 Task: Search one way flight ticket for 1 adult, 6 children, 1 infant in seat and 1 infant on lap in business from Washington, D.c./arlington: Ronald Reagan Washington National Airport to Rock Springs: Southwest Wyoming Regional Airport (rock Springs Sweetwater County Airport) on 8-5-2023. Choice of flights is American. Number of bags: 1 carry on bag. Price is upto 100000. Outbound departure time preference is 8:00.
Action: Mouse moved to (282, 252)
Screenshot: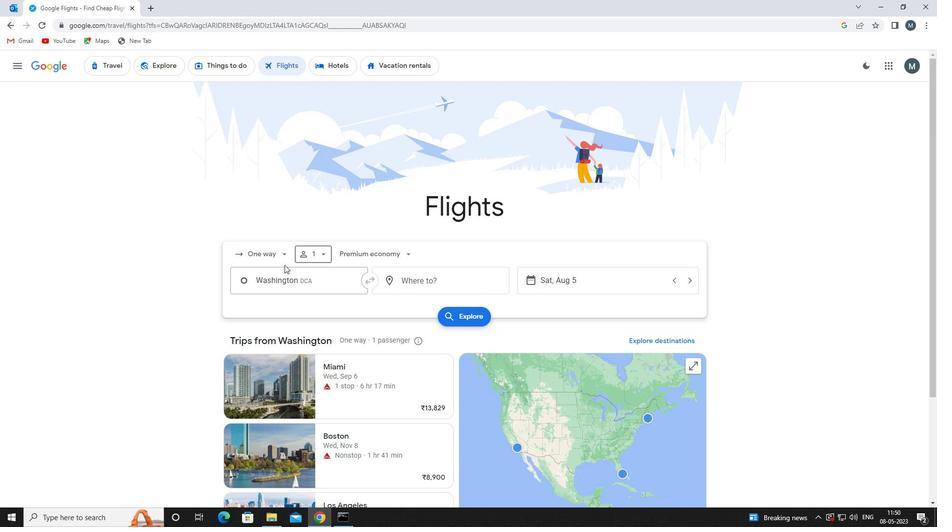 
Action: Mouse pressed left at (282, 252)
Screenshot: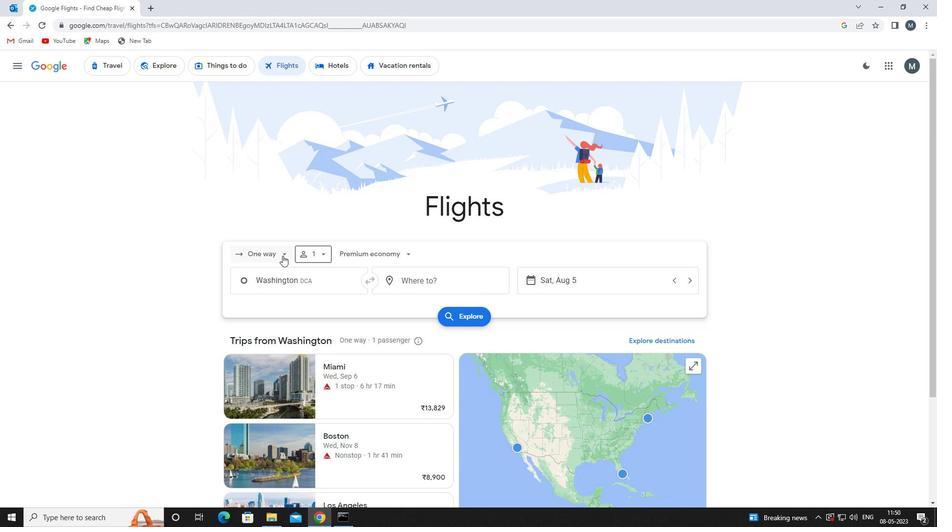 
Action: Mouse moved to (286, 304)
Screenshot: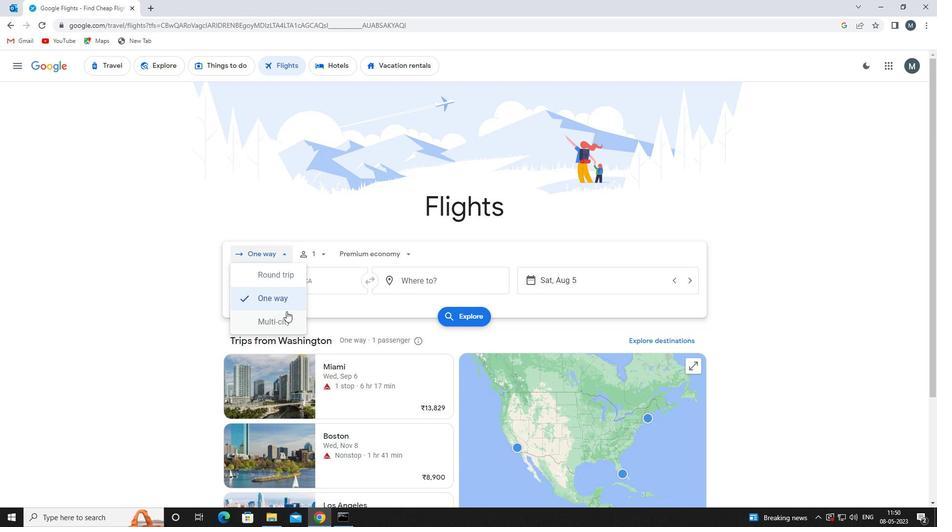 
Action: Mouse pressed left at (286, 304)
Screenshot: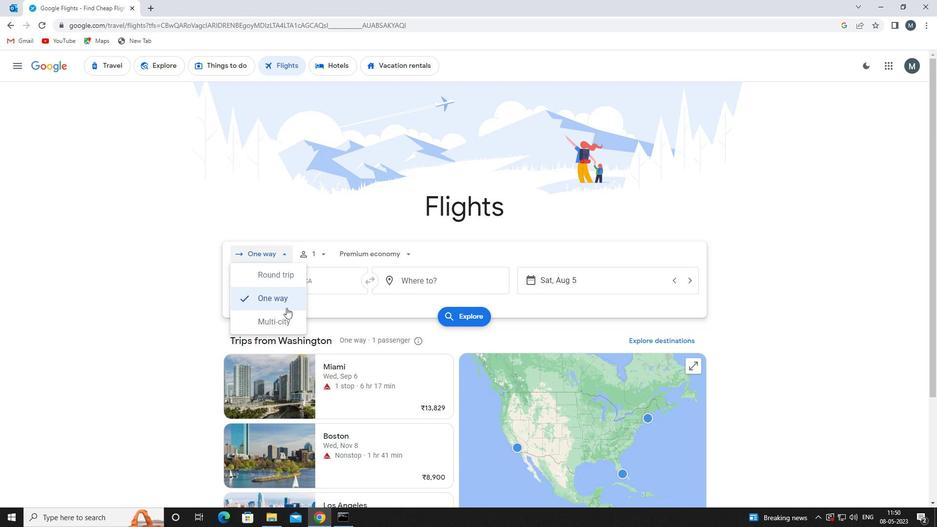
Action: Mouse moved to (322, 266)
Screenshot: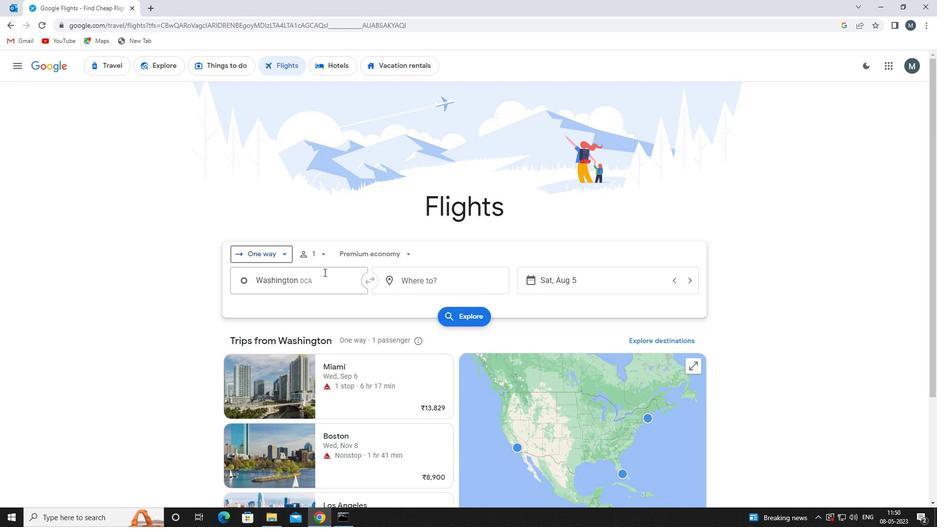 
Action: Mouse pressed left at (322, 266)
Screenshot: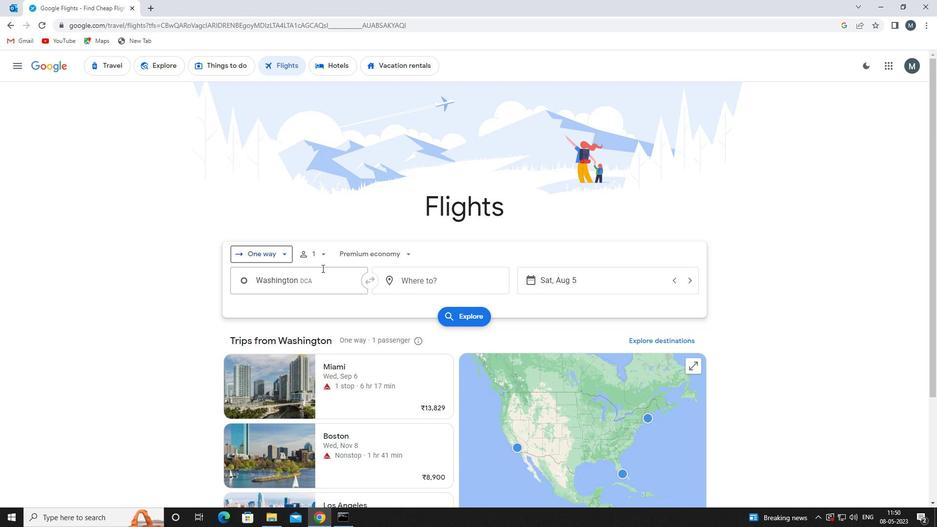 
Action: Mouse moved to (324, 255)
Screenshot: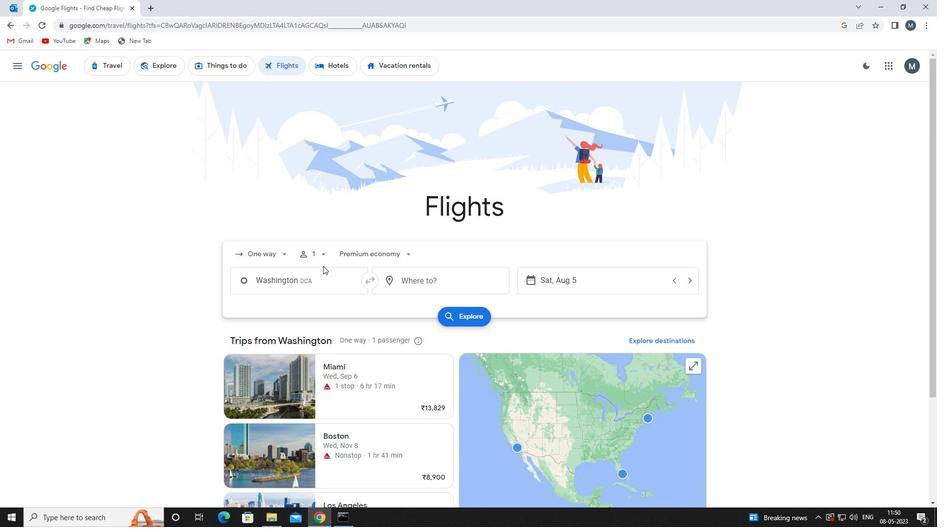
Action: Mouse pressed left at (324, 255)
Screenshot: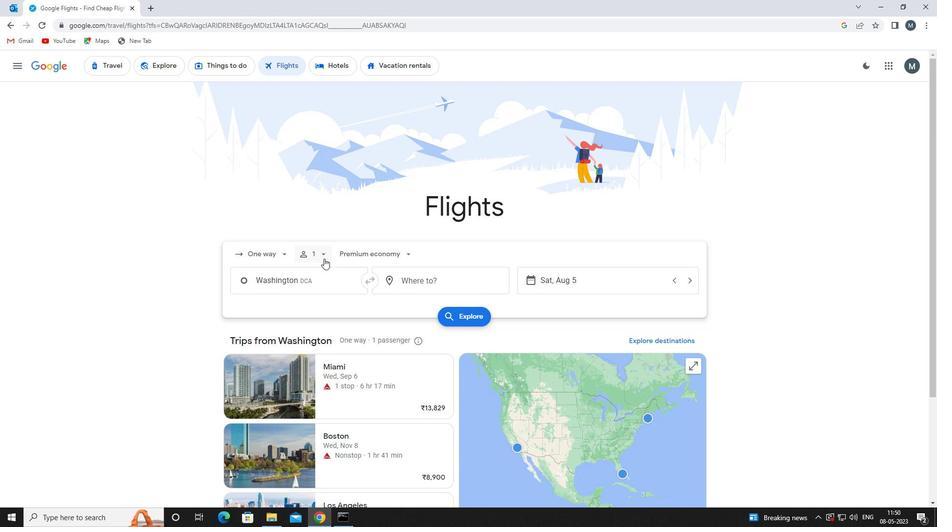 
Action: Mouse moved to (397, 307)
Screenshot: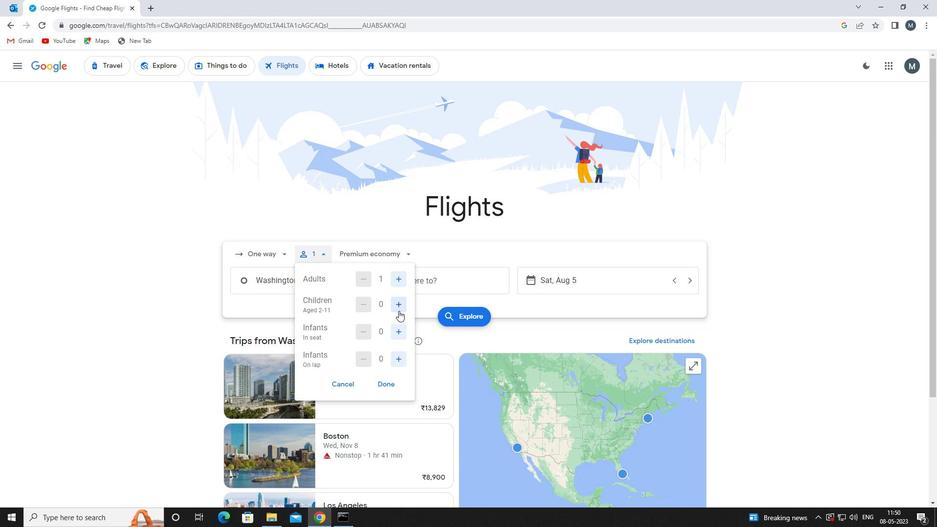 
Action: Mouse pressed left at (397, 307)
Screenshot: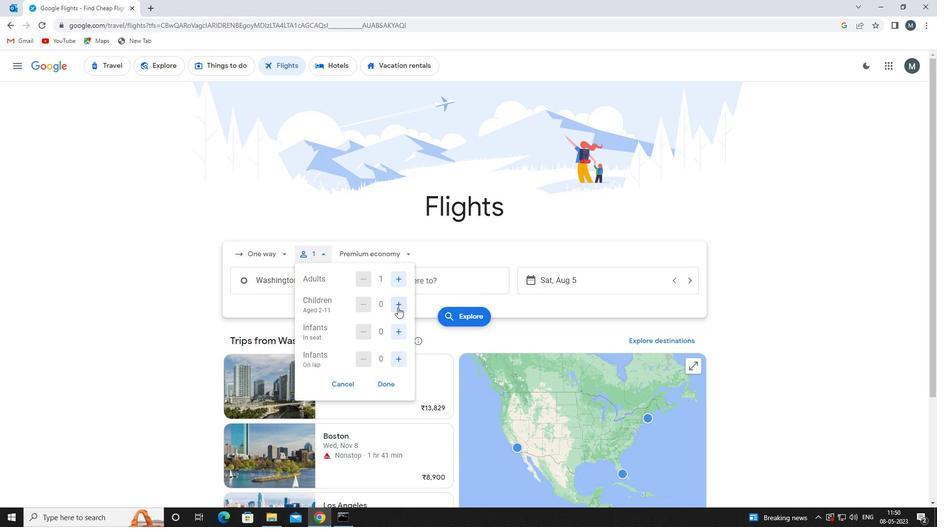 
Action: Mouse pressed left at (397, 307)
Screenshot: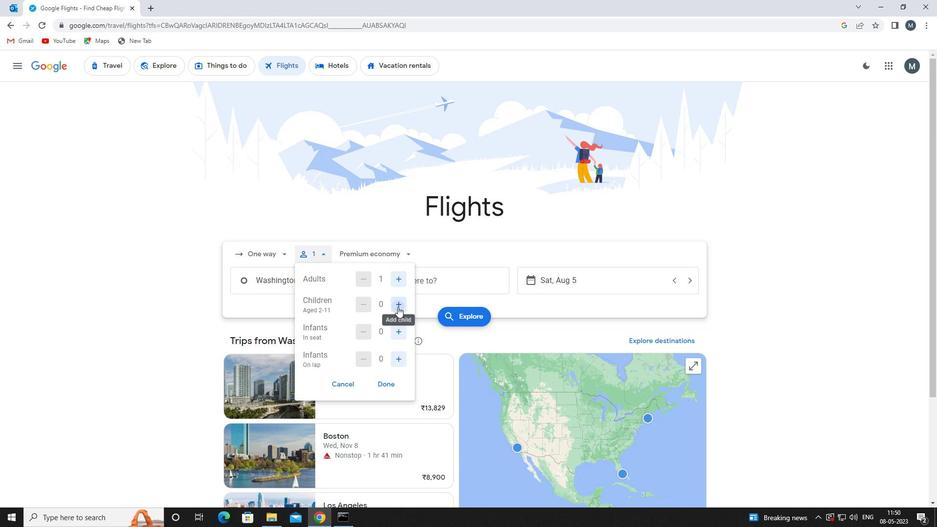 
Action: Mouse pressed left at (397, 307)
Screenshot: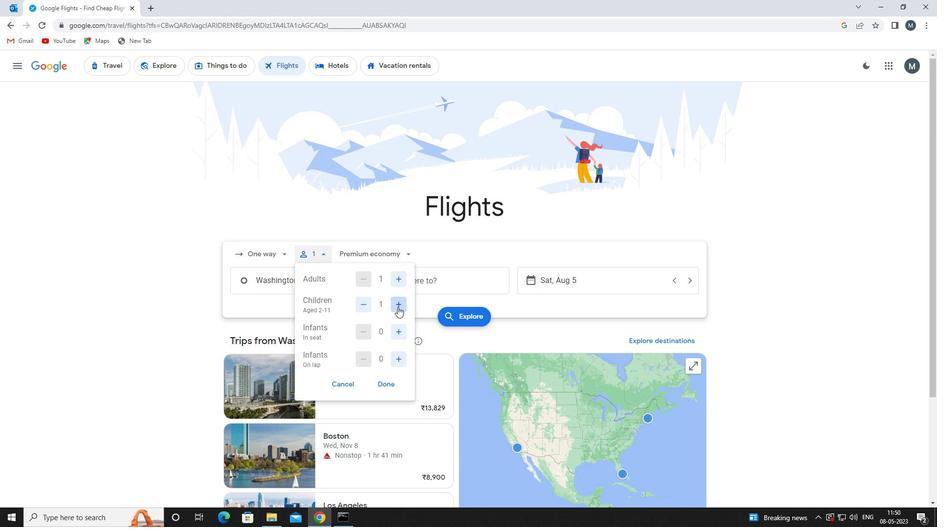 
Action: Mouse pressed left at (397, 307)
Screenshot: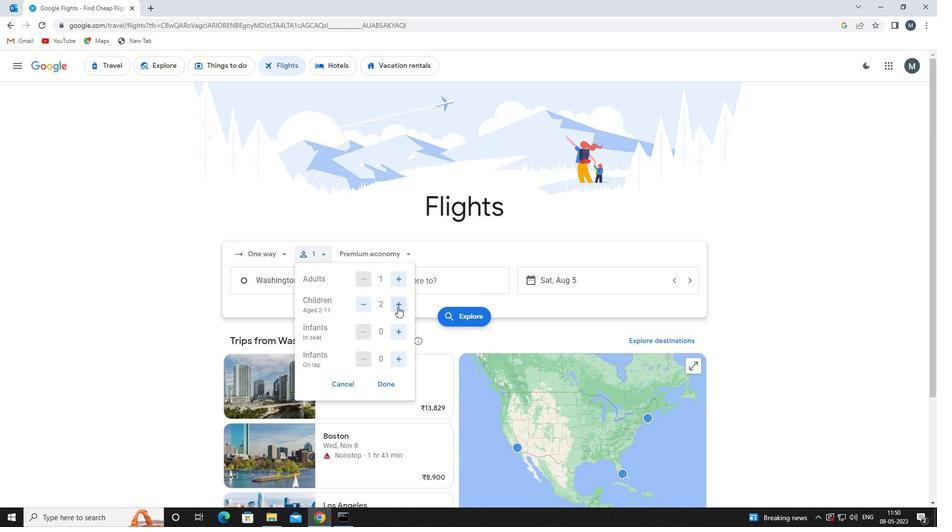 
Action: Mouse pressed left at (397, 307)
Screenshot: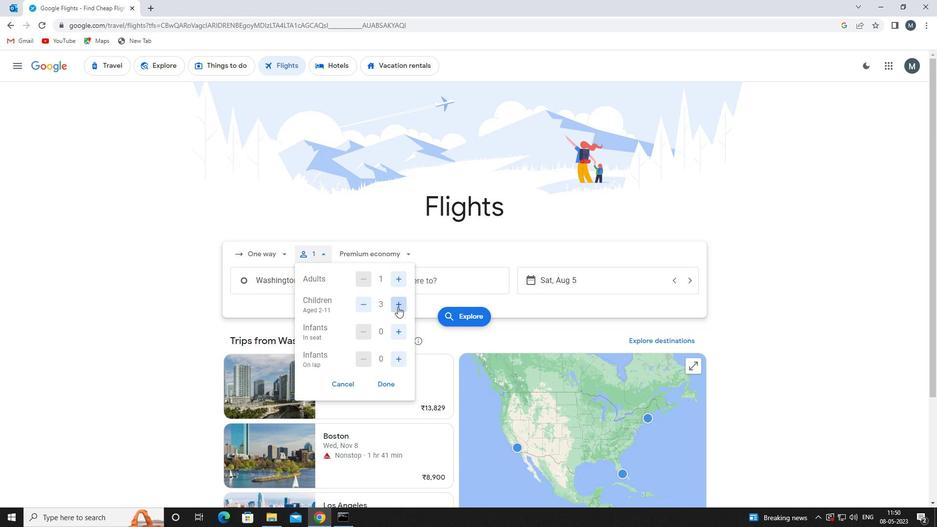 
Action: Mouse pressed left at (397, 307)
Screenshot: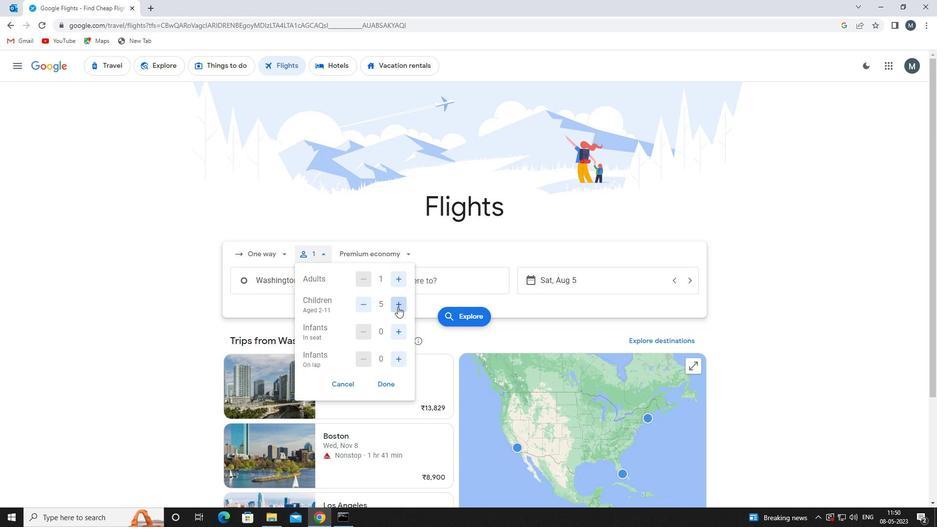 
Action: Mouse moved to (400, 334)
Screenshot: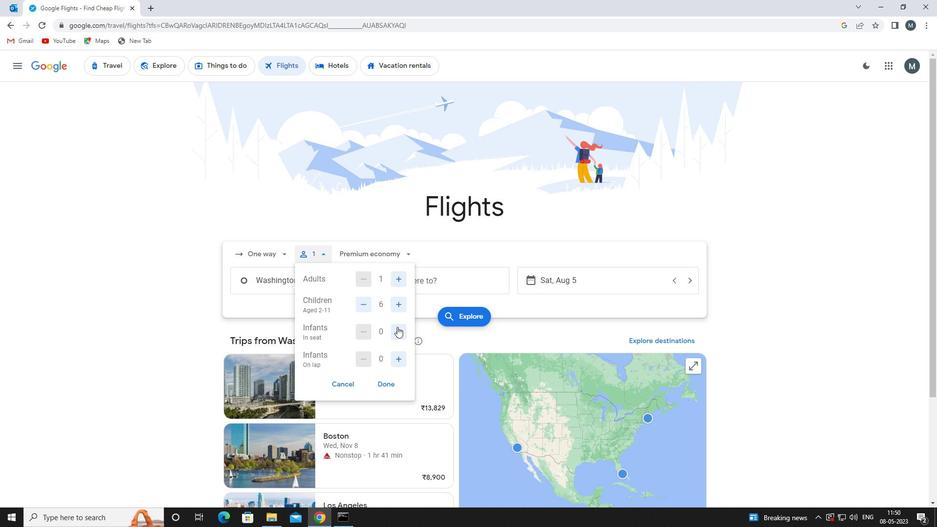 
Action: Mouse pressed left at (400, 334)
Screenshot: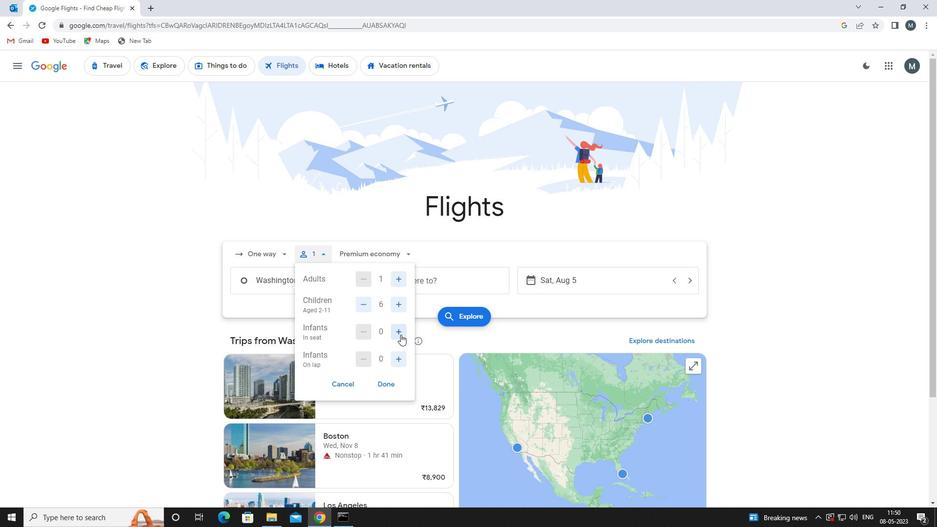 
Action: Mouse moved to (404, 360)
Screenshot: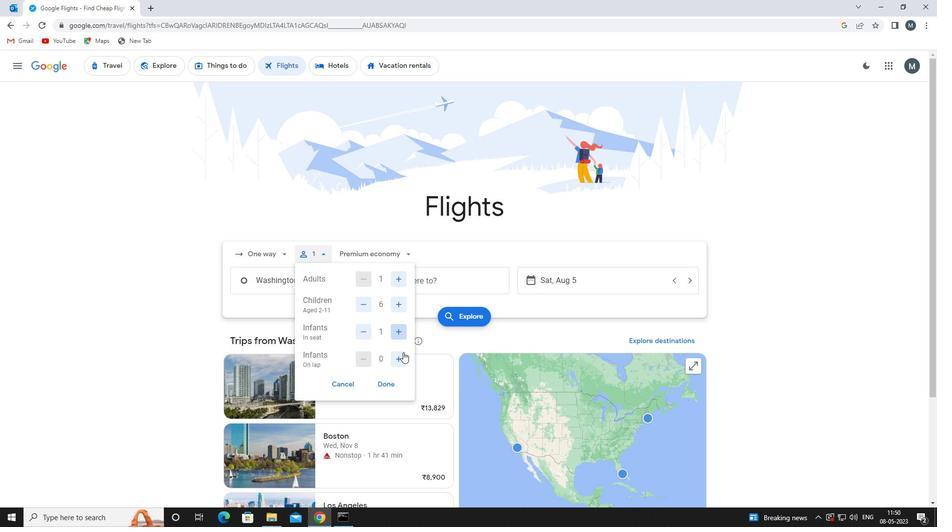 
Action: Mouse pressed left at (404, 360)
Screenshot: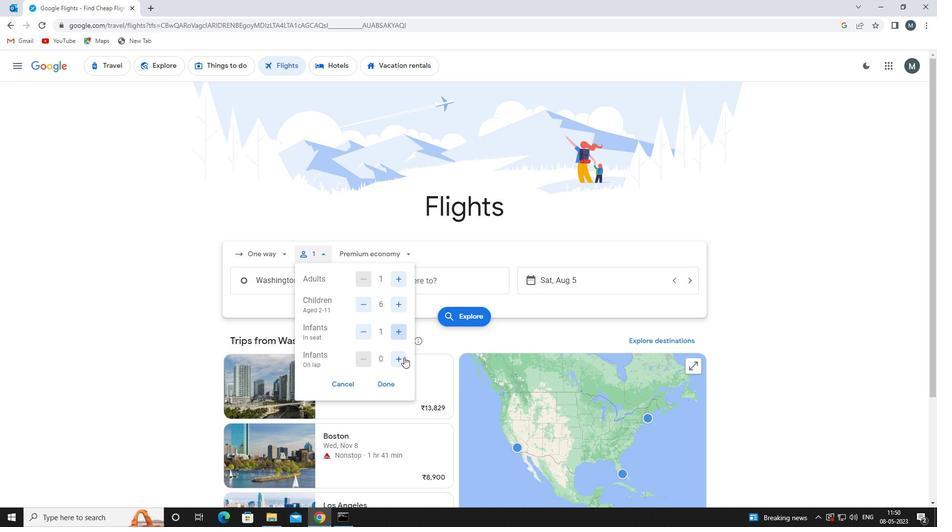 
Action: Mouse moved to (390, 382)
Screenshot: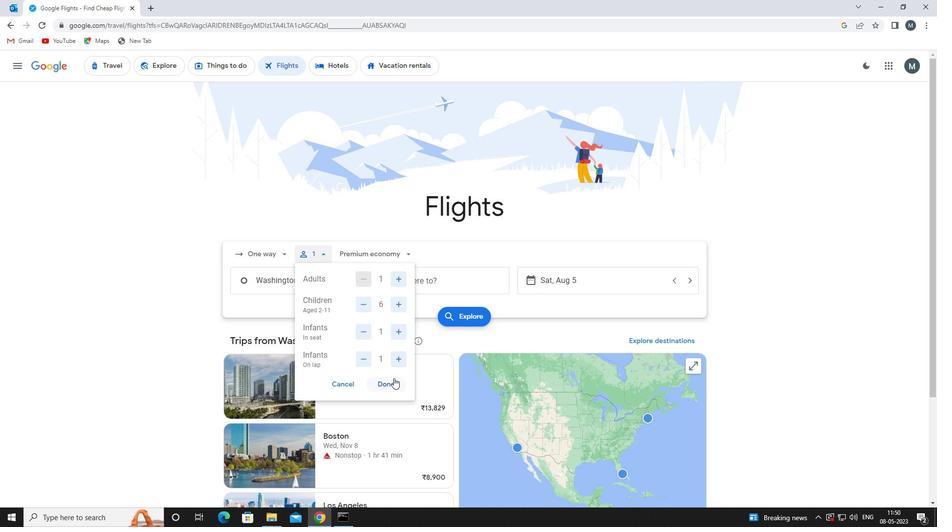 
Action: Mouse pressed left at (390, 382)
Screenshot: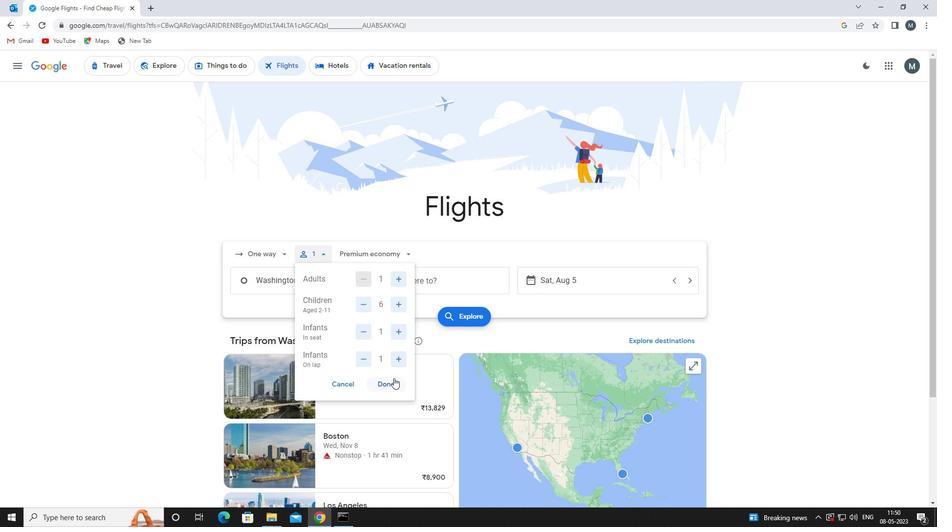 
Action: Mouse moved to (390, 253)
Screenshot: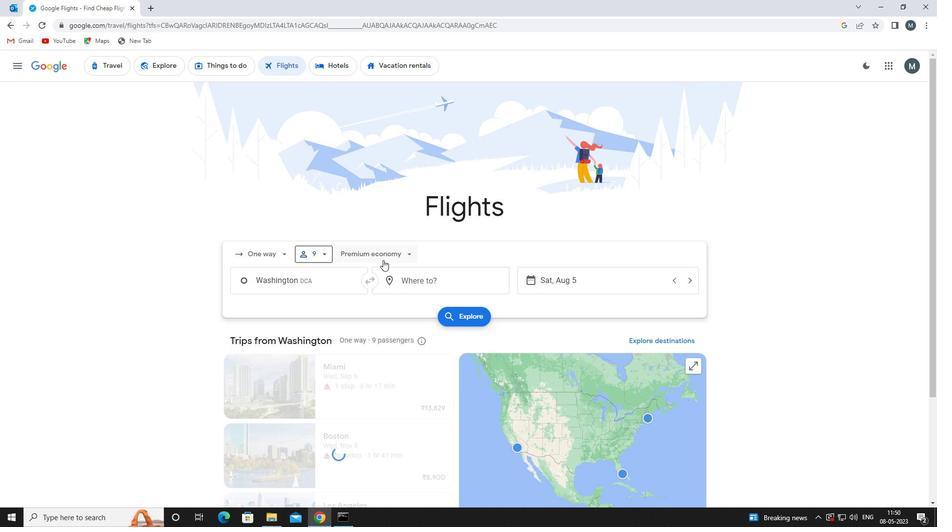 
Action: Mouse pressed left at (390, 253)
Screenshot: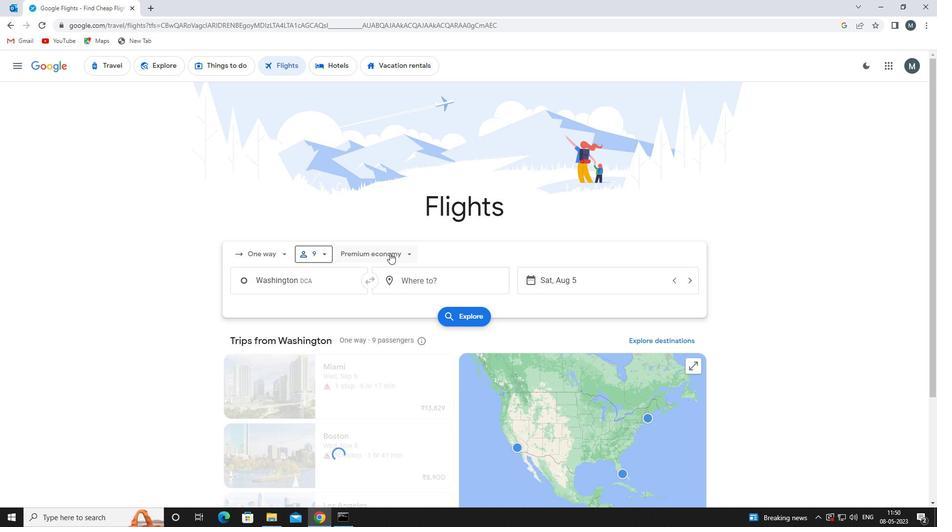 
Action: Mouse moved to (389, 320)
Screenshot: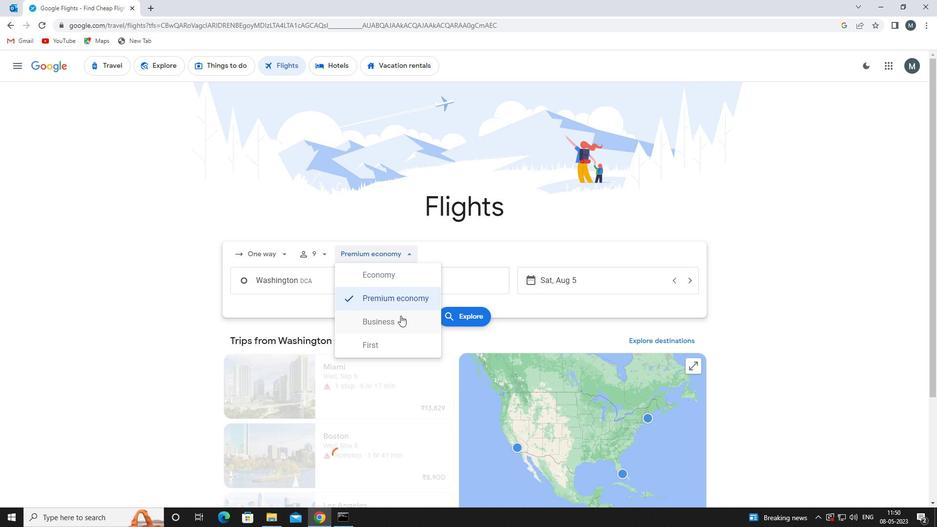 
Action: Mouse pressed left at (389, 320)
Screenshot: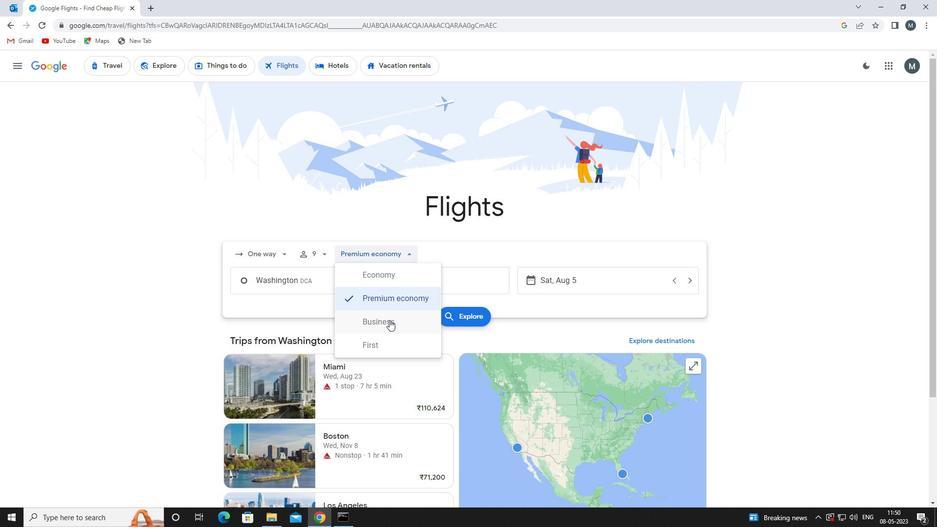 
Action: Mouse moved to (290, 275)
Screenshot: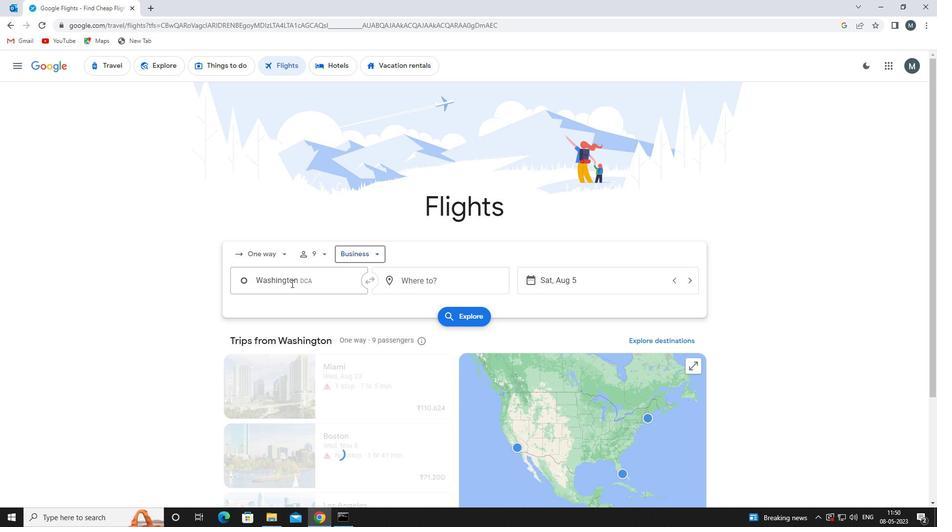 
Action: Mouse pressed left at (290, 275)
Screenshot: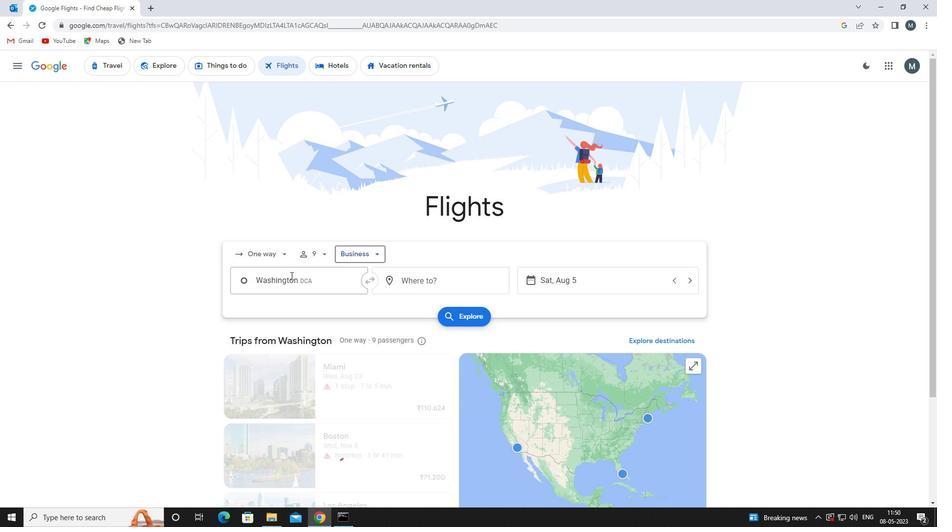 
Action: Mouse moved to (303, 335)
Screenshot: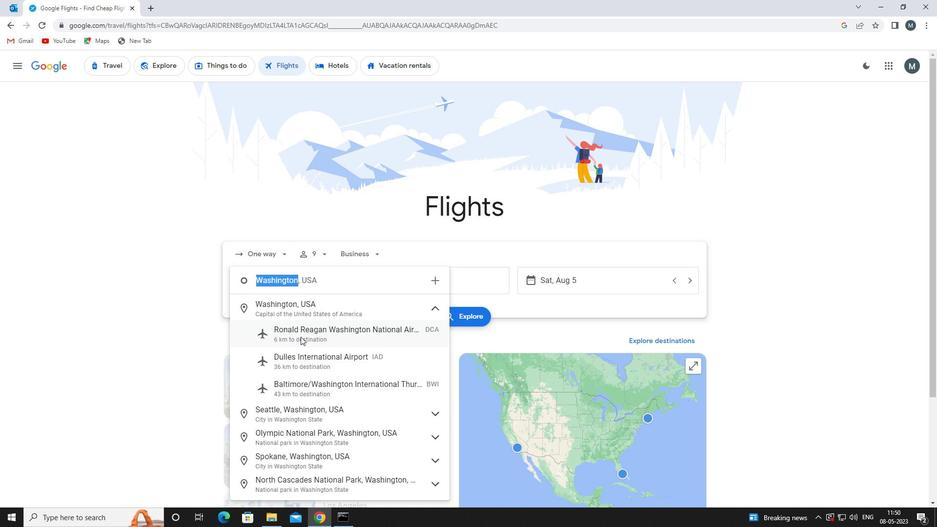 
Action: Mouse pressed left at (303, 335)
Screenshot: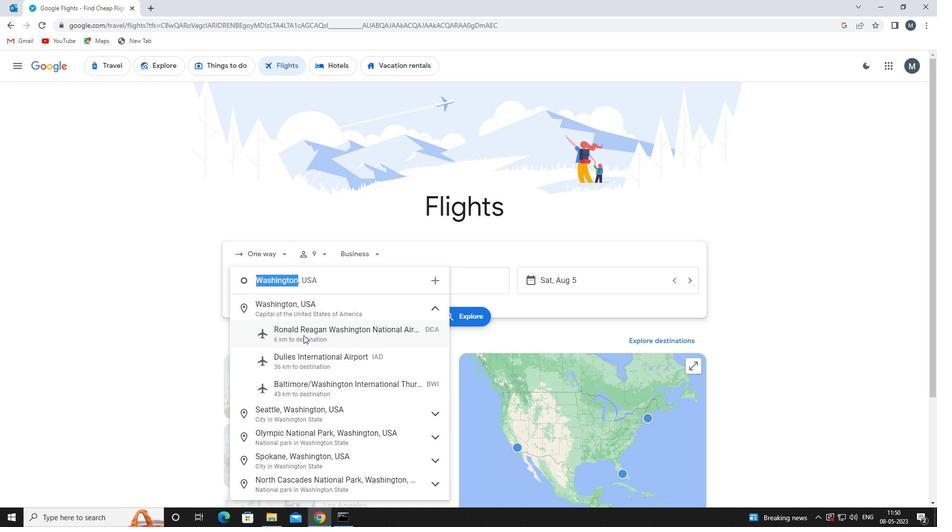 
Action: Mouse moved to (418, 282)
Screenshot: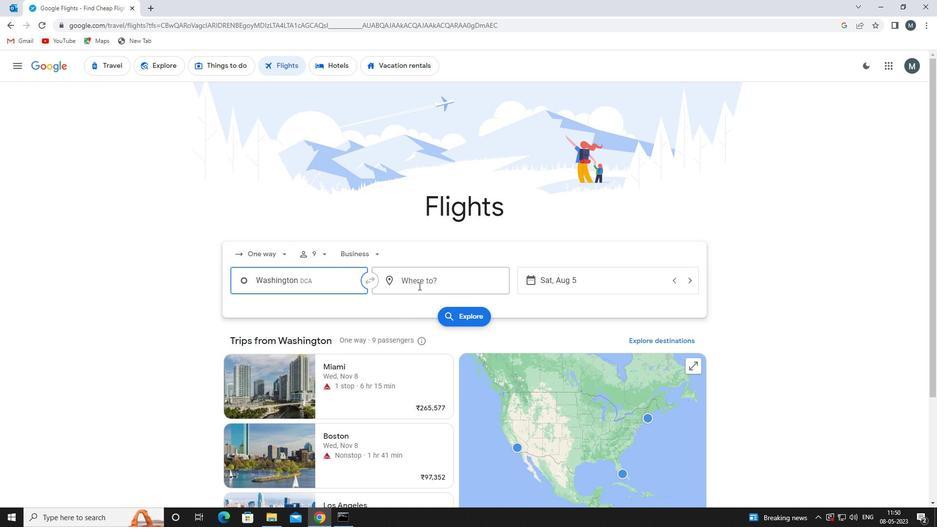 
Action: Mouse pressed left at (418, 282)
Screenshot: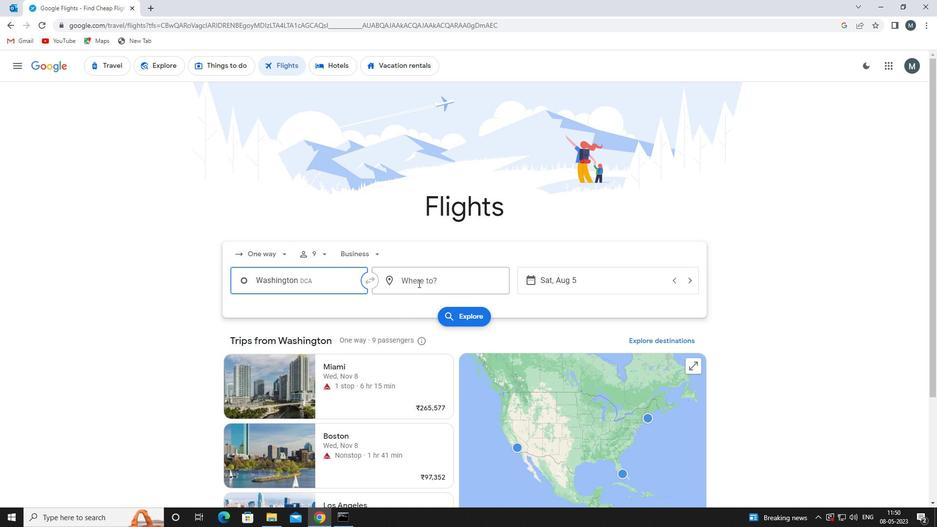 
Action: Key pressed rks
Screenshot: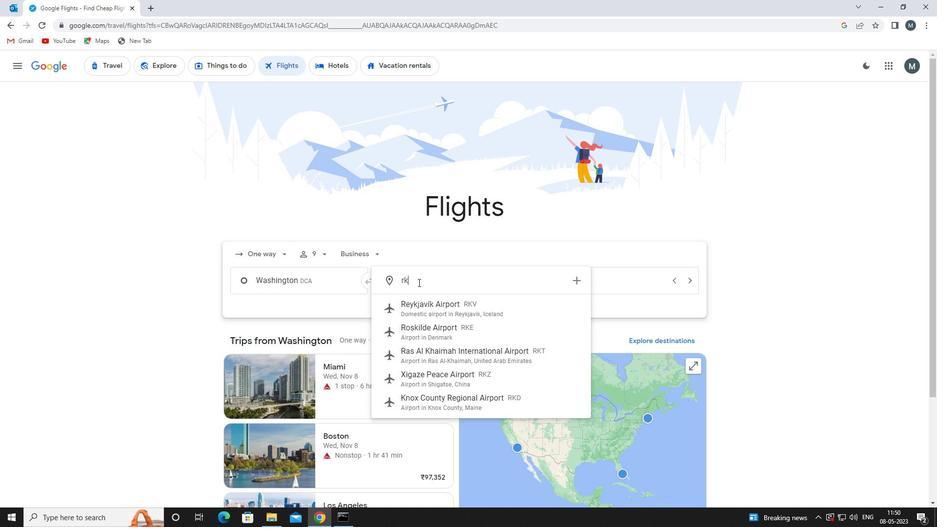 
Action: Mouse moved to (437, 307)
Screenshot: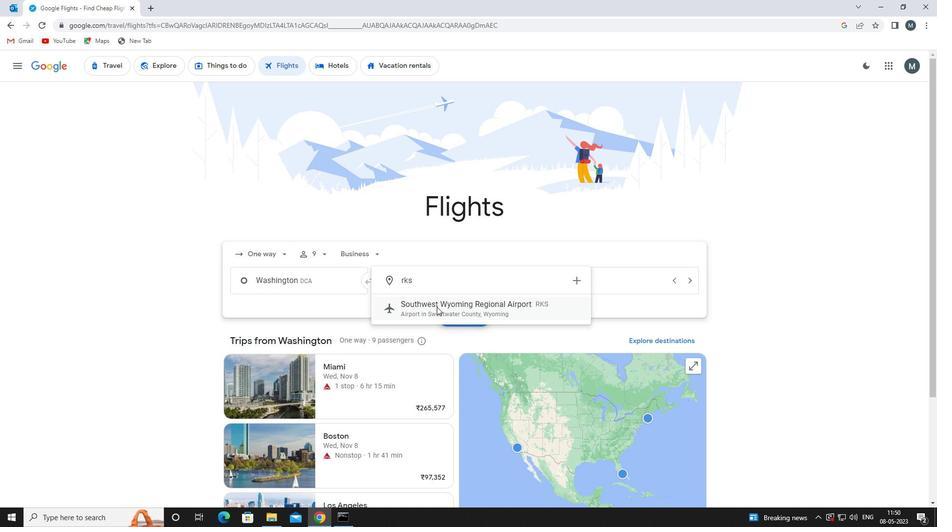 
Action: Mouse pressed left at (437, 307)
Screenshot: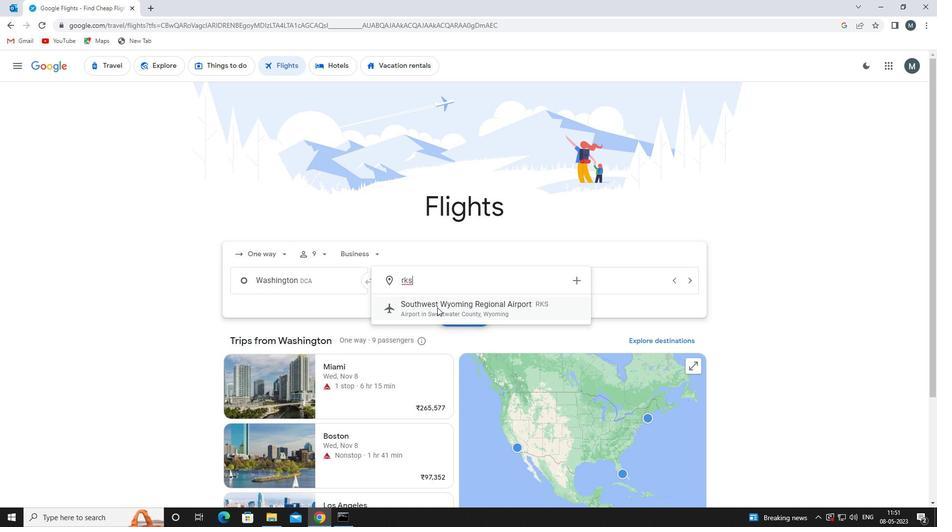 
Action: Mouse moved to (549, 276)
Screenshot: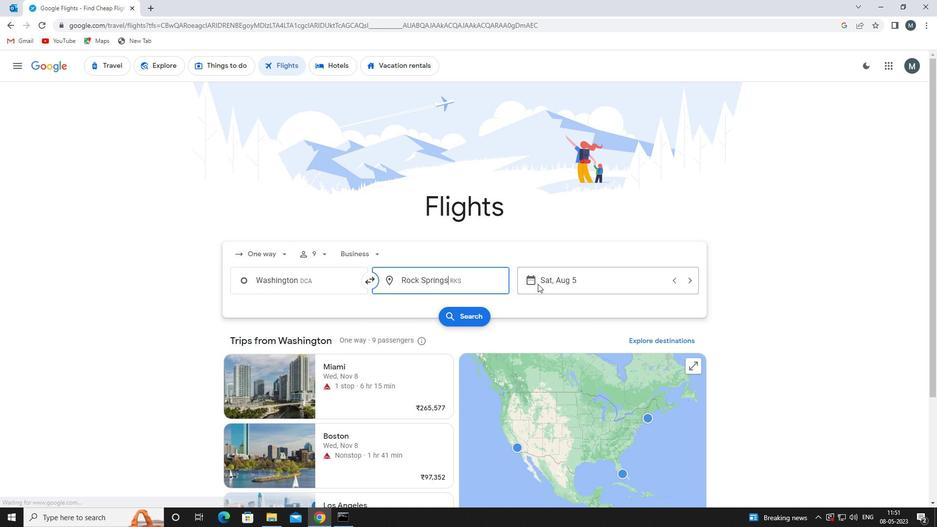 
Action: Mouse pressed left at (549, 276)
Screenshot: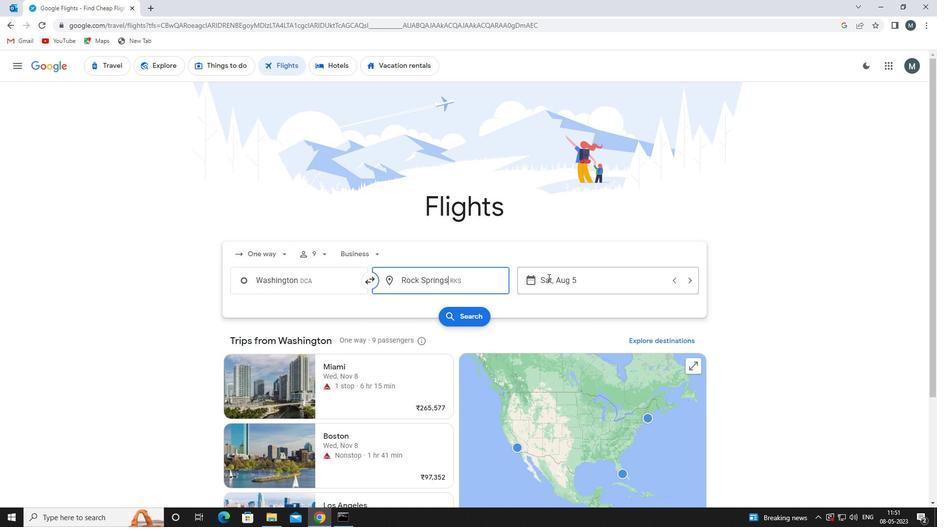 
Action: Mouse moved to (495, 332)
Screenshot: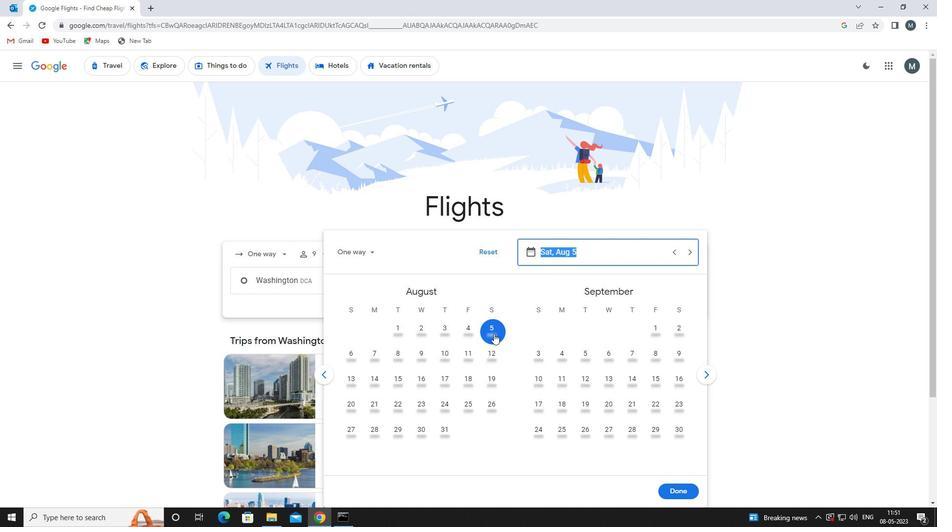 
Action: Mouse pressed left at (495, 332)
Screenshot: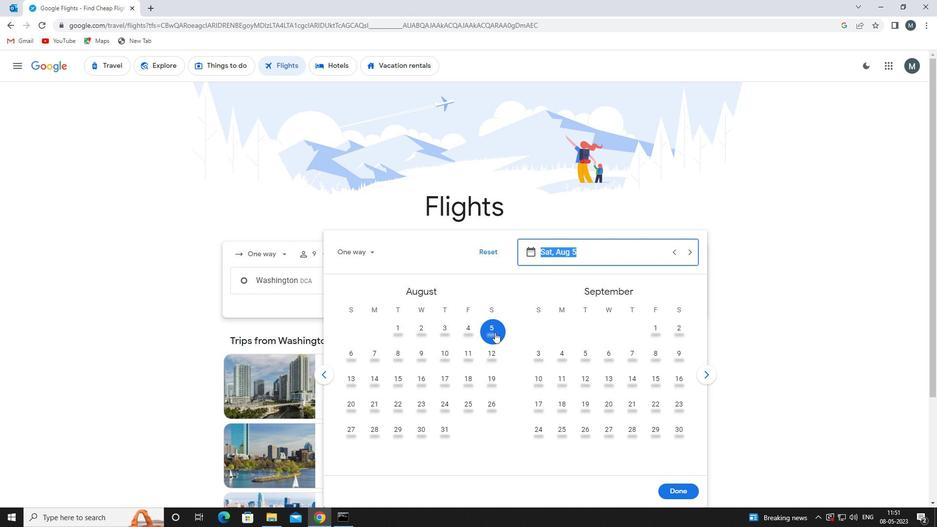
Action: Mouse moved to (680, 493)
Screenshot: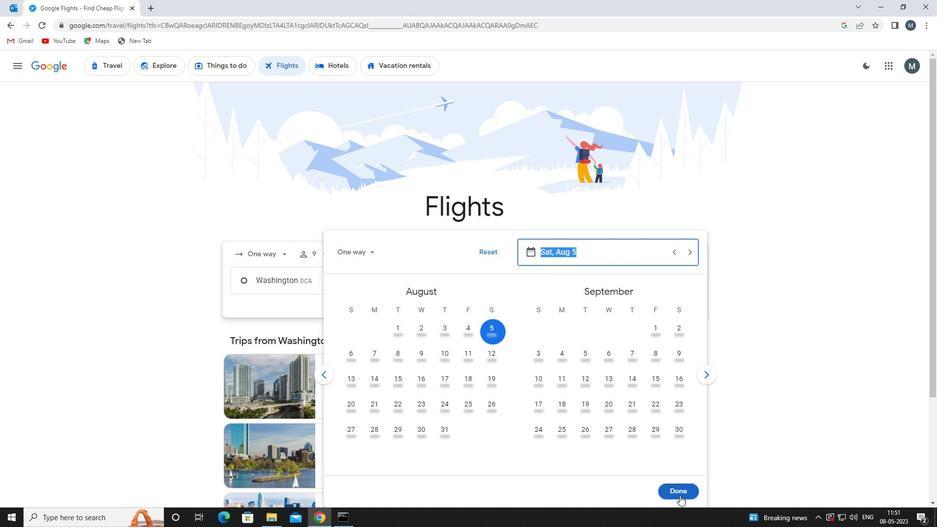 
Action: Mouse pressed left at (680, 493)
Screenshot: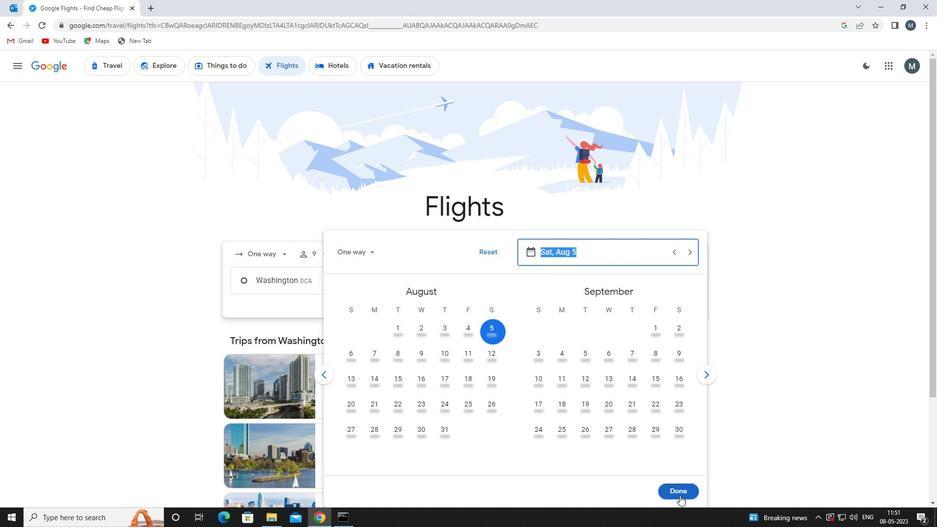 
Action: Mouse moved to (475, 318)
Screenshot: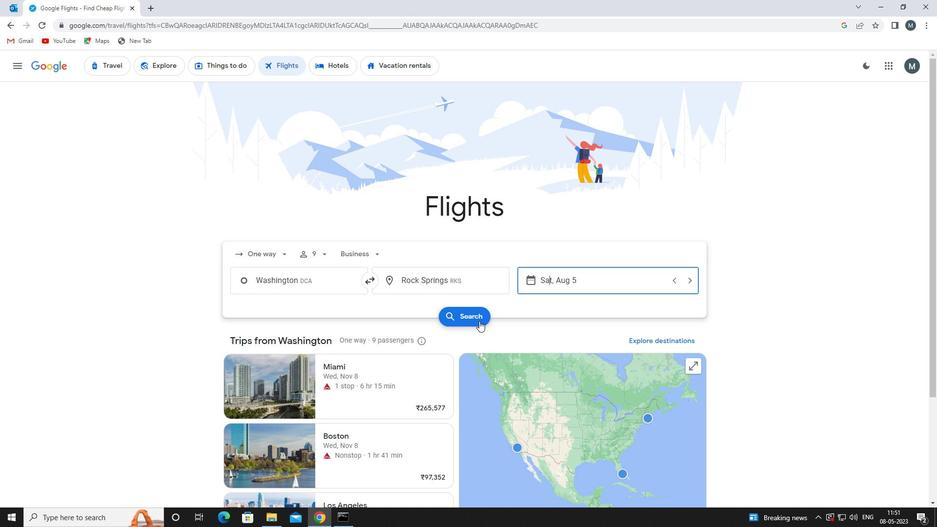 
Action: Mouse pressed left at (475, 318)
Screenshot: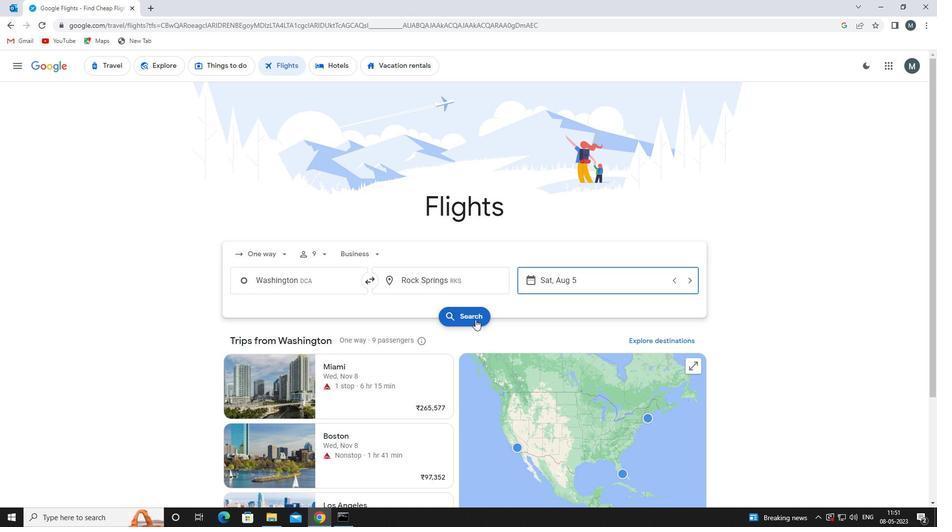 
Action: Mouse moved to (239, 159)
Screenshot: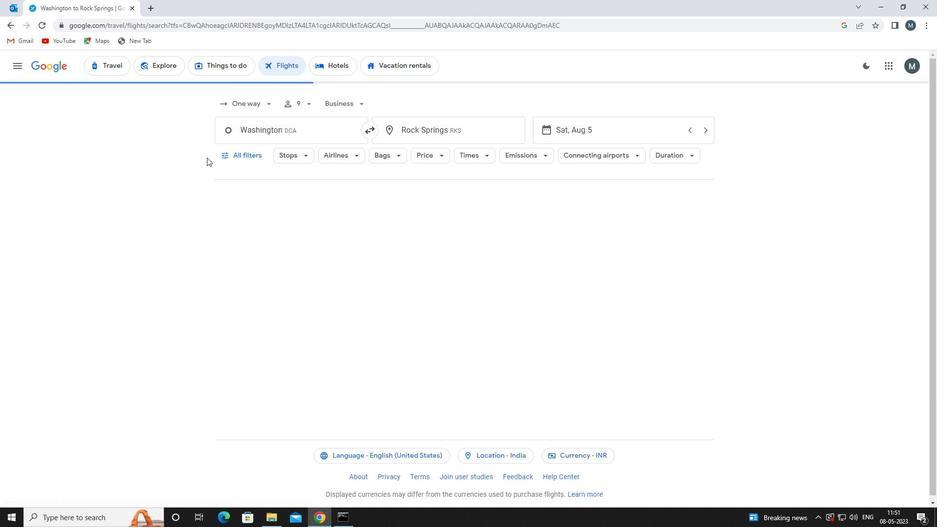 
Action: Mouse pressed left at (239, 159)
Screenshot: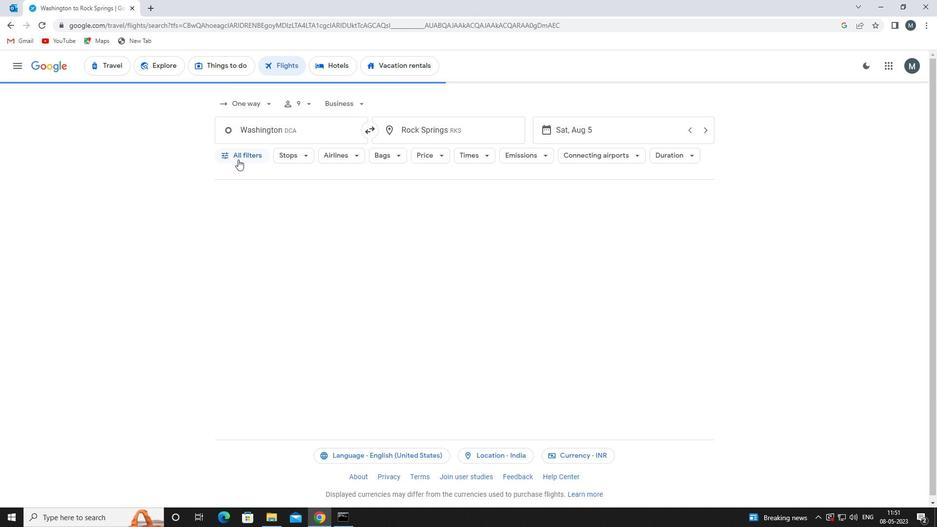 
Action: Mouse moved to (268, 252)
Screenshot: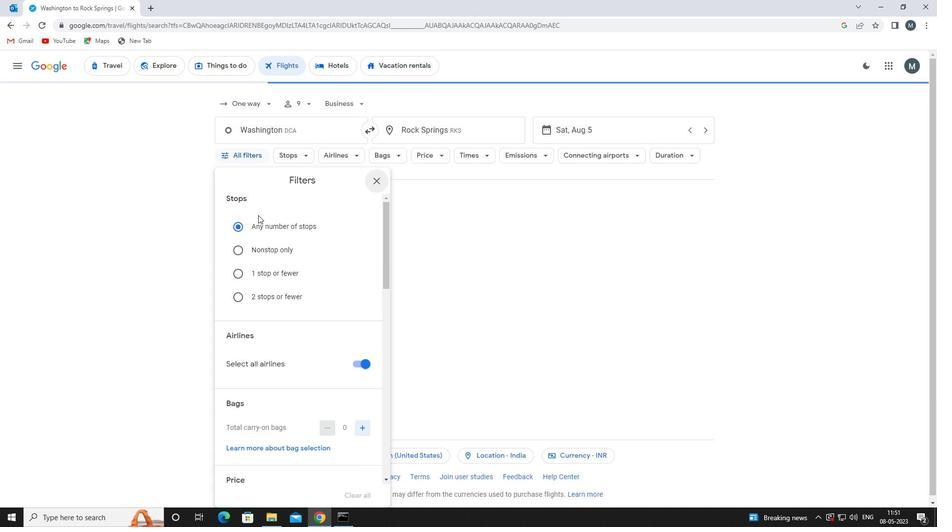 
Action: Mouse scrolled (268, 251) with delta (0, 0)
Screenshot: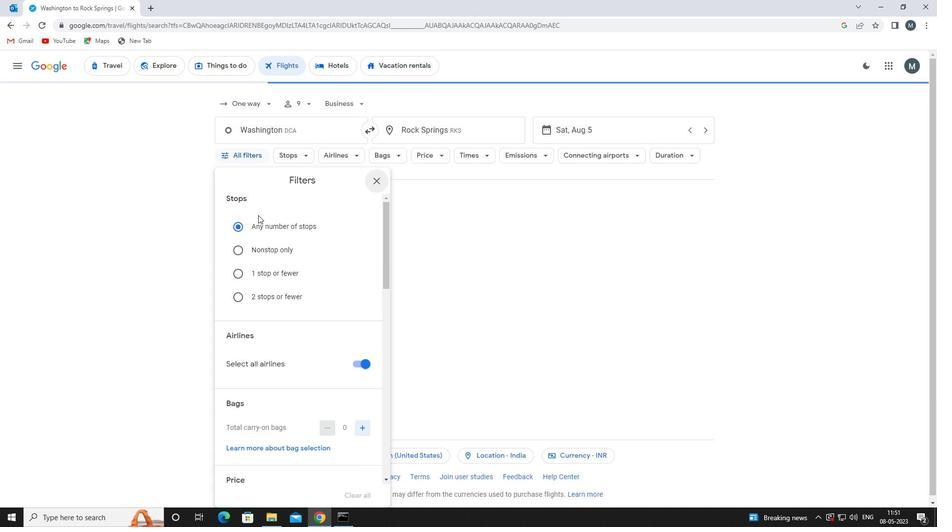 
Action: Mouse moved to (268, 258)
Screenshot: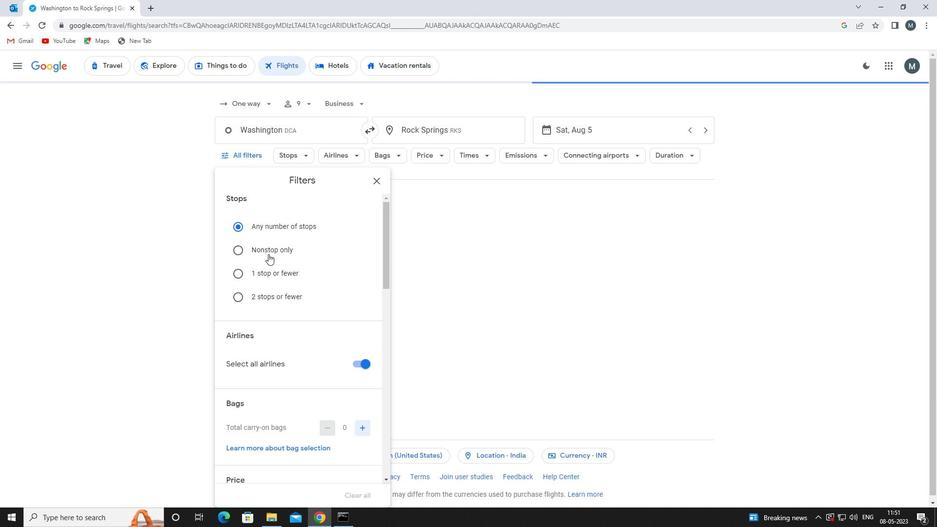 
Action: Mouse scrolled (268, 258) with delta (0, 0)
Screenshot: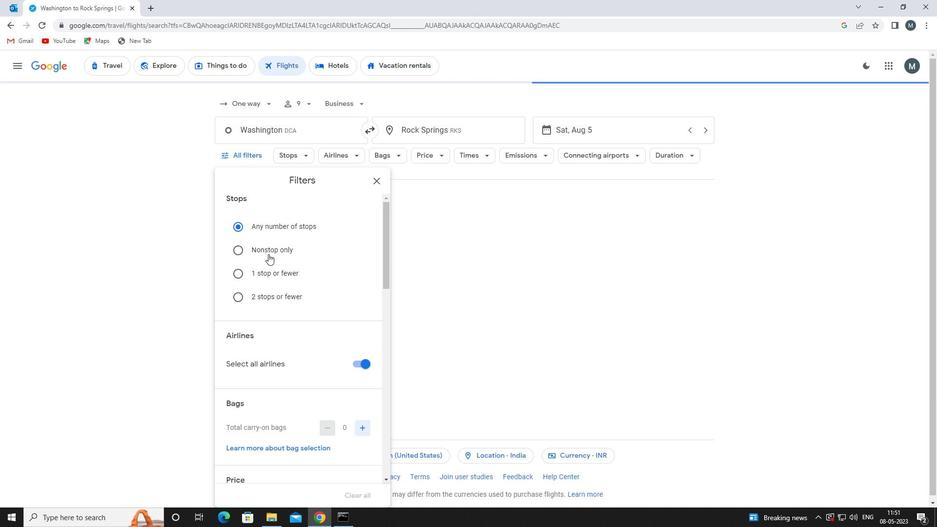 
Action: Mouse moved to (285, 270)
Screenshot: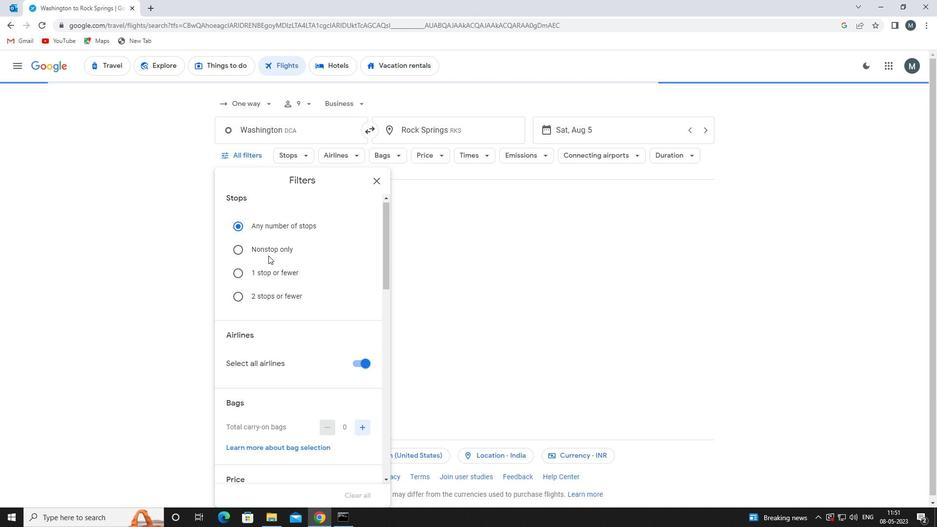 
Action: Mouse scrolled (285, 270) with delta (0, 0)
Screenshot: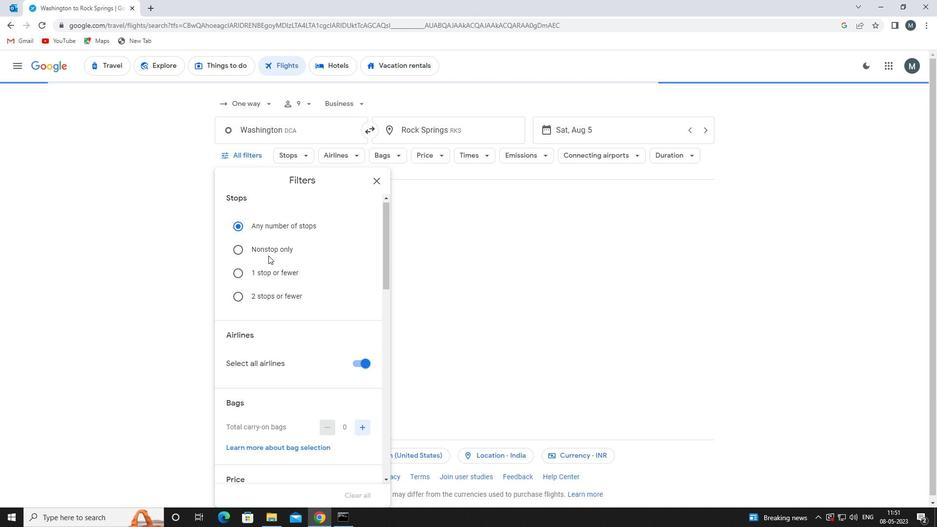 
Action: Mouse moved to (360, 314)
Screenshot: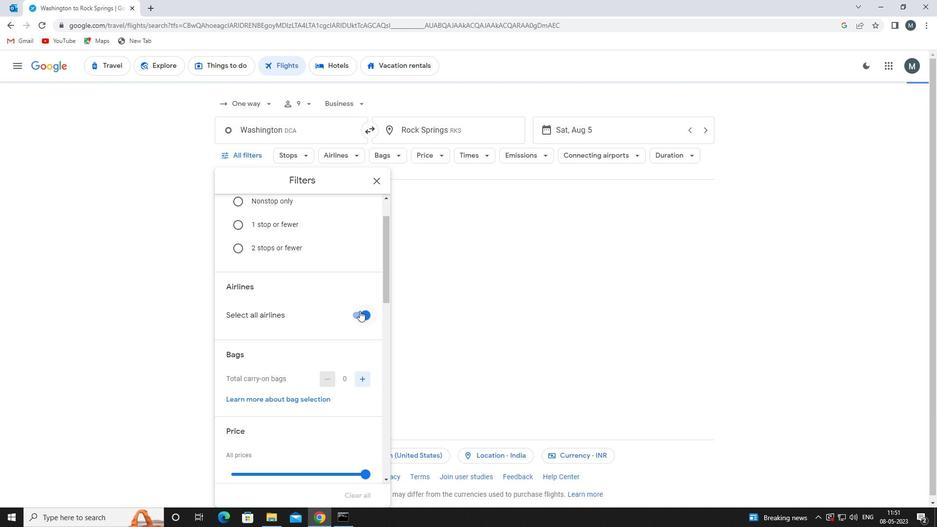 
Action: Mouse pressed left at (360, 314)
Screenshot: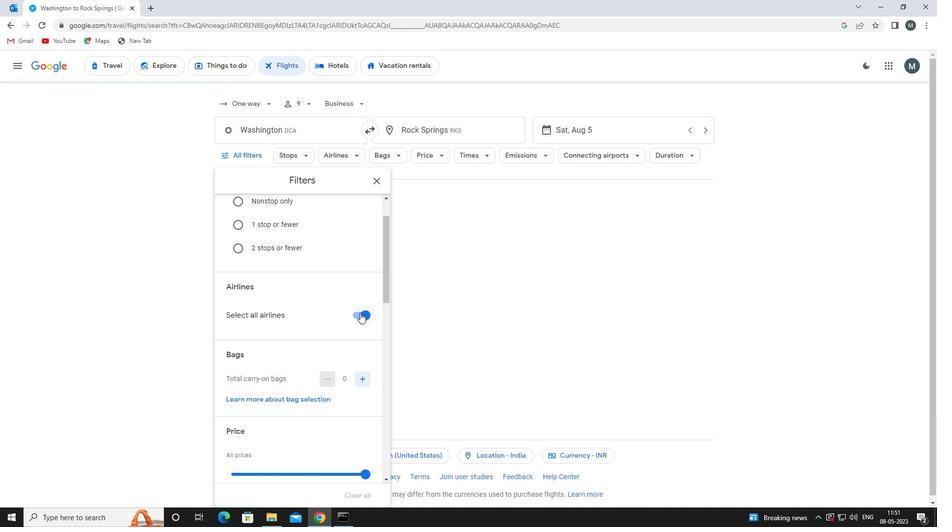 
Action: Mouse moved to (320, 305)
Screenshot: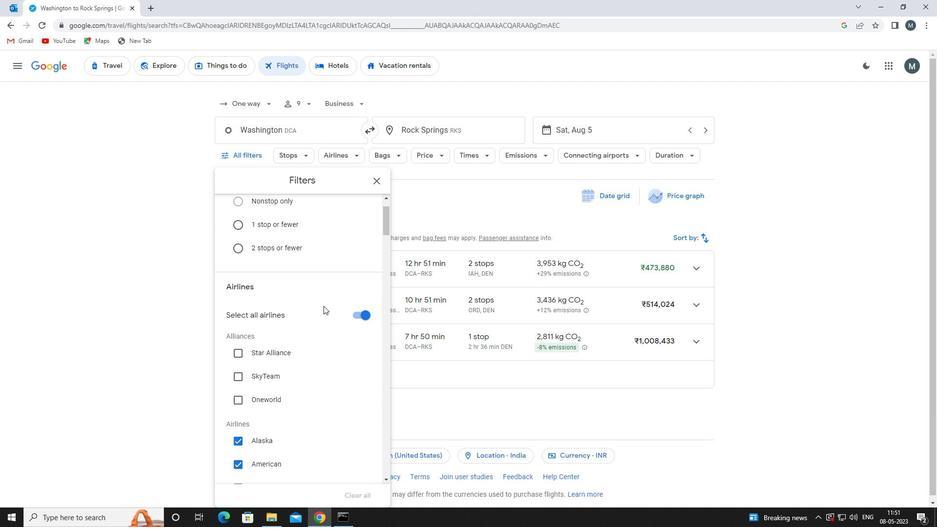 
Action: Mouse scrolled (320, 304) with delta (0, 0)
Screenshot: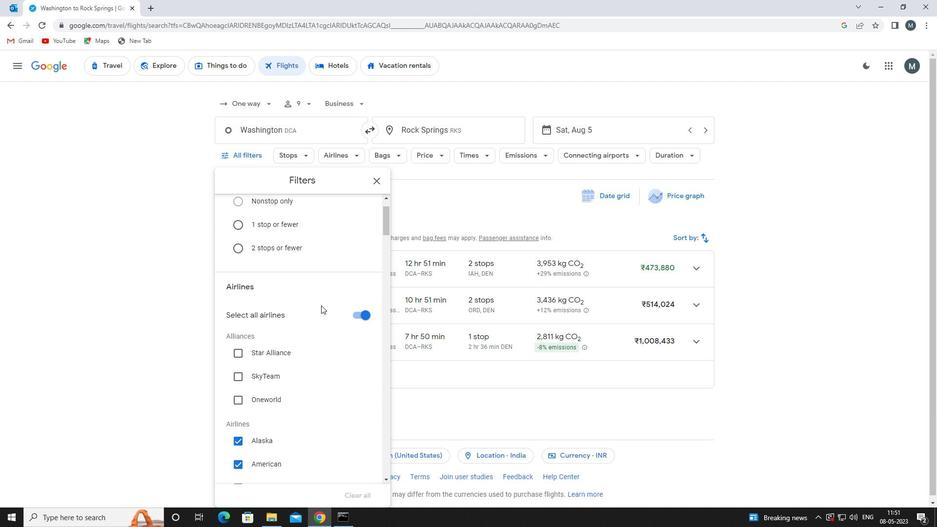 
Action: Mouse scrolled (320, 304) with delta (0, 0)
Screenshot: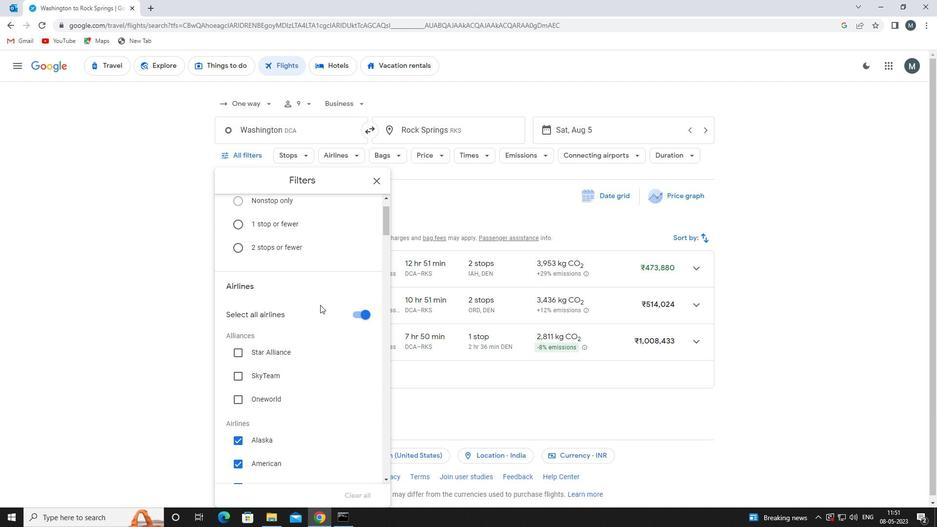 
Action: Mouse moved to (360, 220)
Screenshot: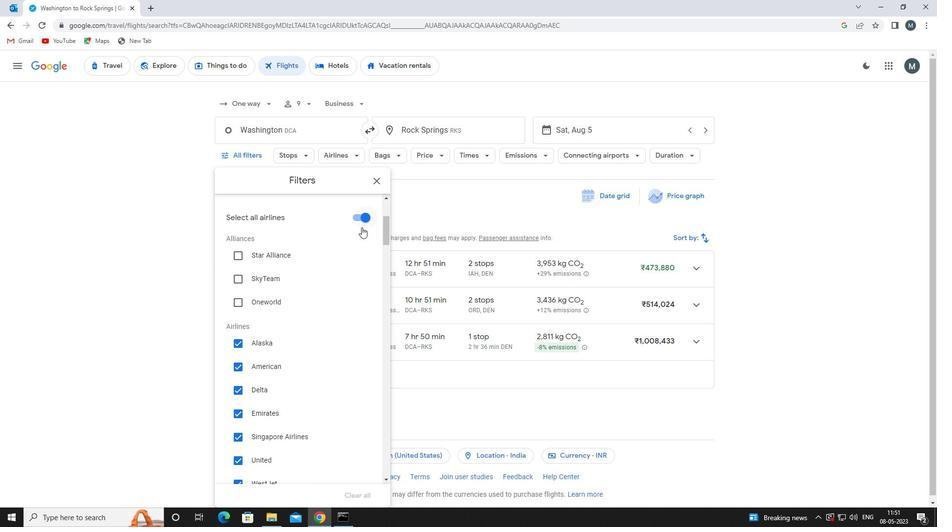 
Action: Mouse pressed left at (360, 220)
Screenshot: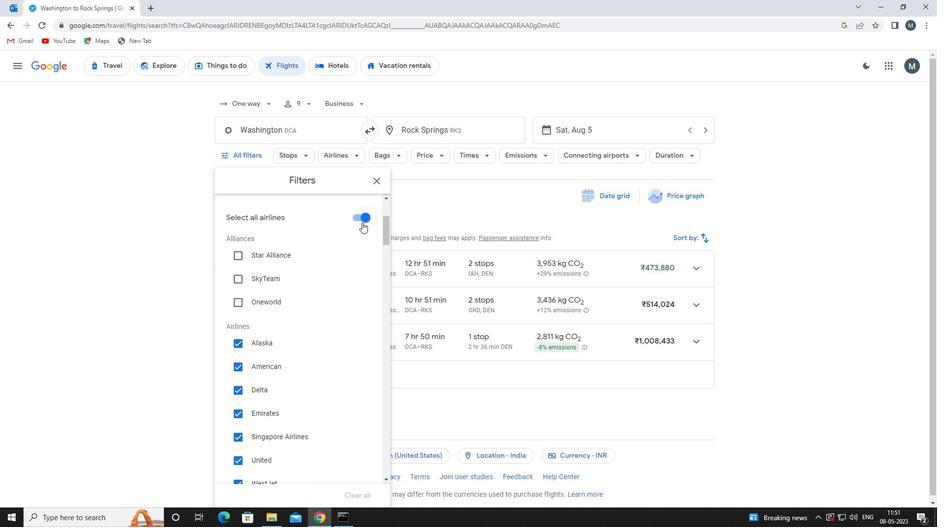 
Action: Mouse moved to (266, 327)
Screenshot: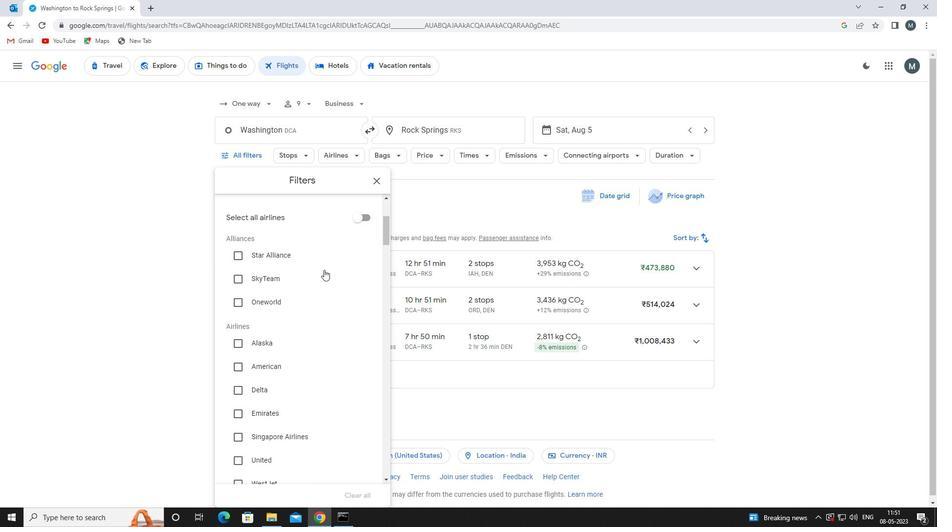 
Action: Mouse scrolled (266, 326) with delta (0, 0)
Screenshot: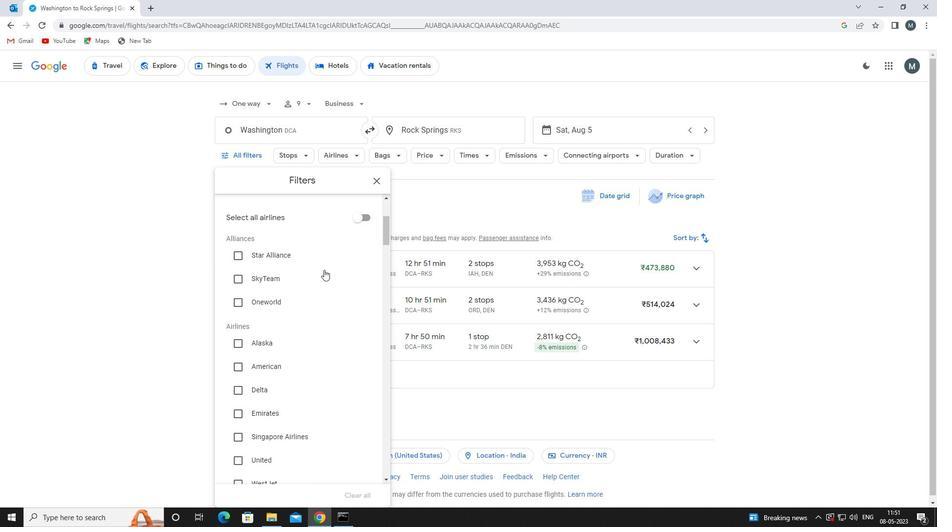 
Action: Mouse moved to (270, 314)
Screenshot: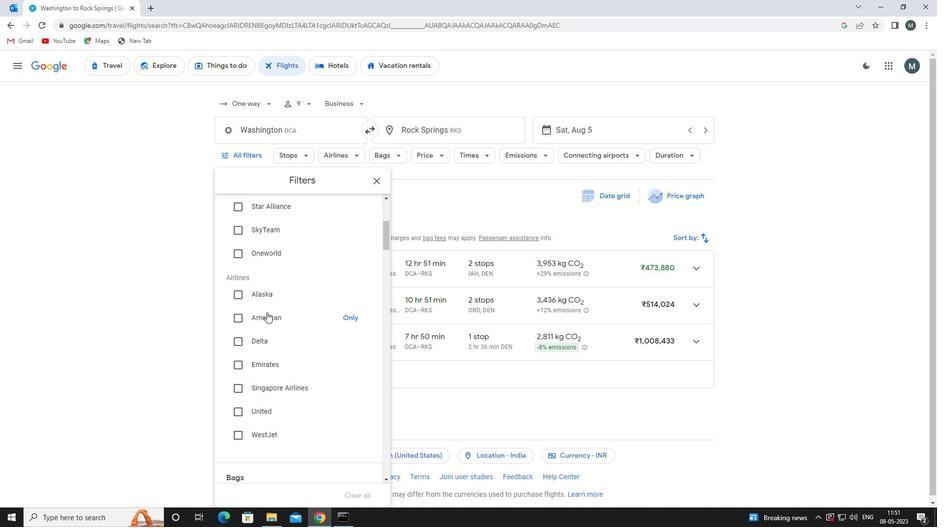 
Action: Mouse pressed left at (270, 314)
Screenshot: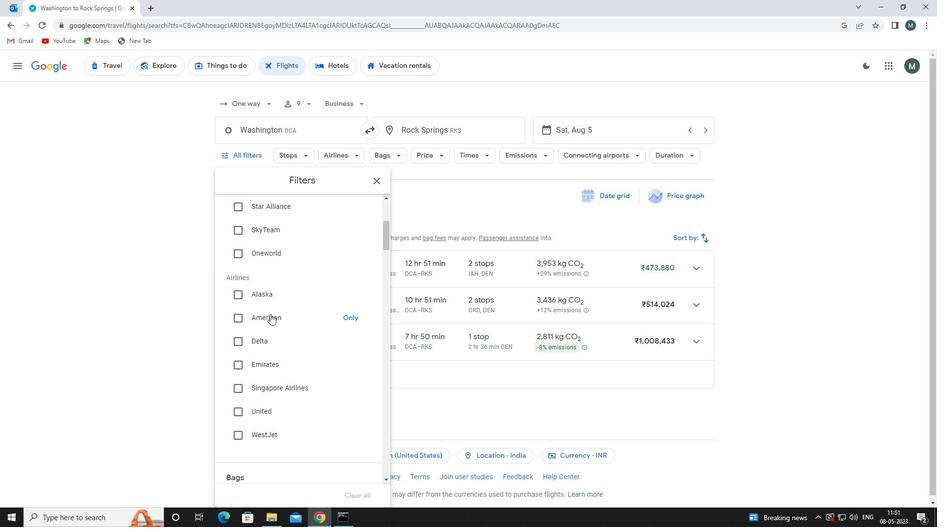 
Action: Mouse moved to (288, 307)
Screenshot: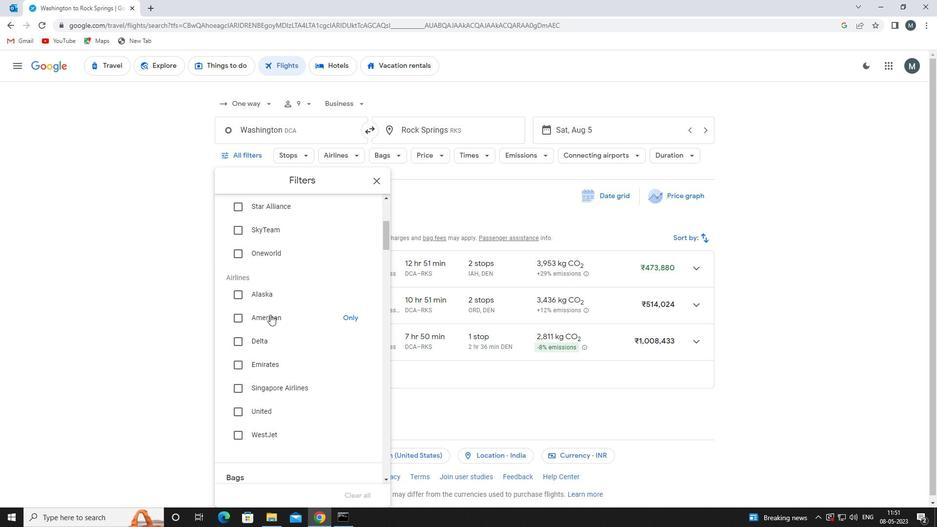 
Action: Mouse scrolled (288, 307) with delta (0, 0)
Screenshot: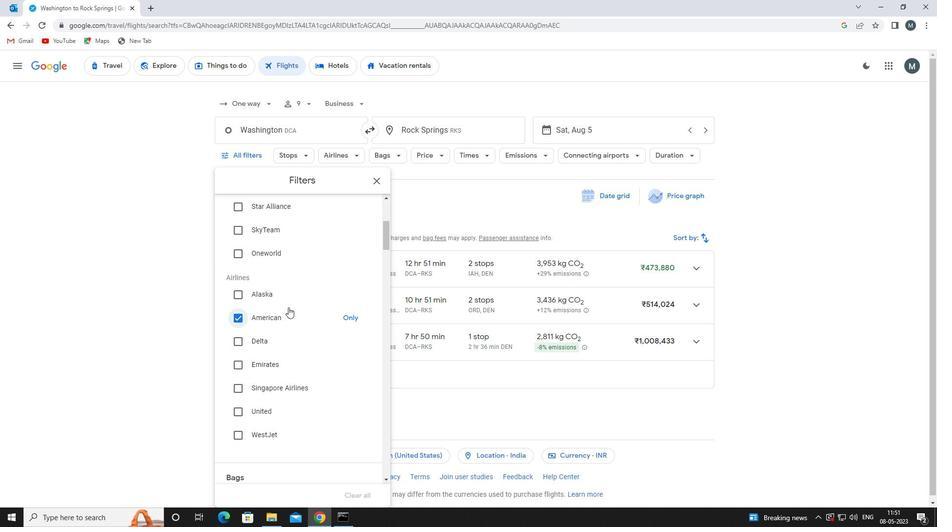 
Action: Mouse scrolled (288, 307) with delta (0, 0)
Screenshot: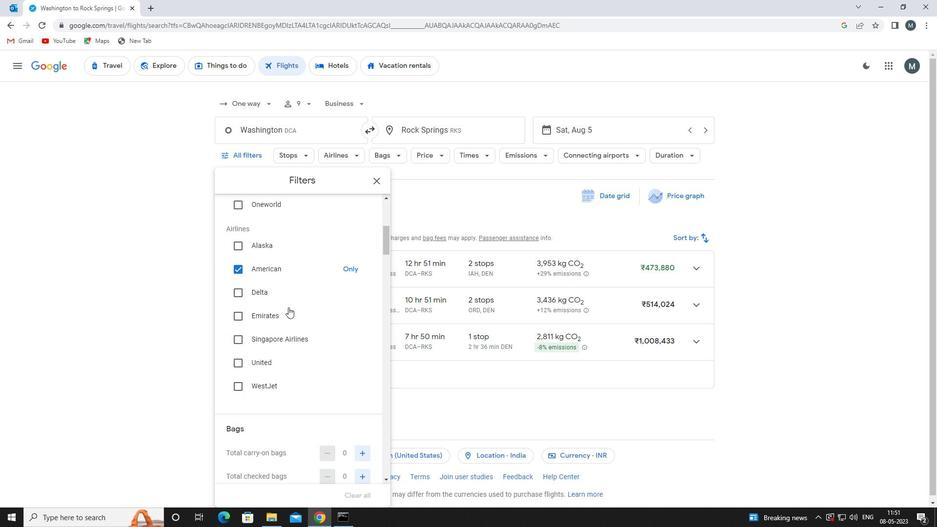 
Action: Mouse moved to (303, 354)
Screenshot: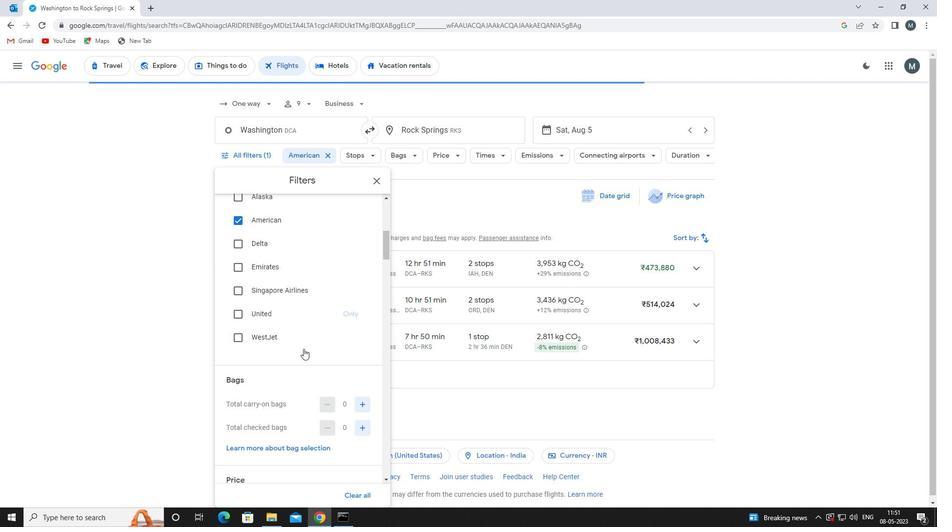 
Action: Mouse scrolled (303, 354) with delta (0, 0)
Screenshot: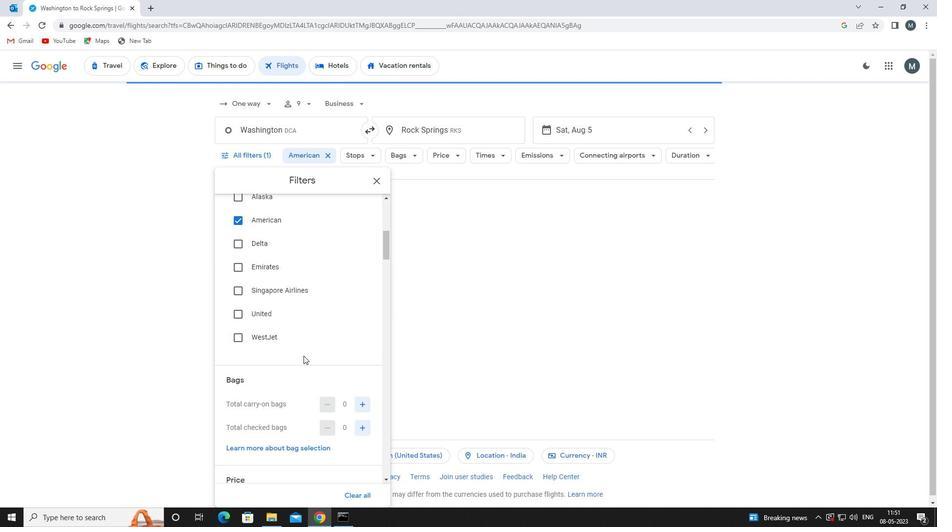 
Action: Mouse moved to (360, 353)
Screenshot: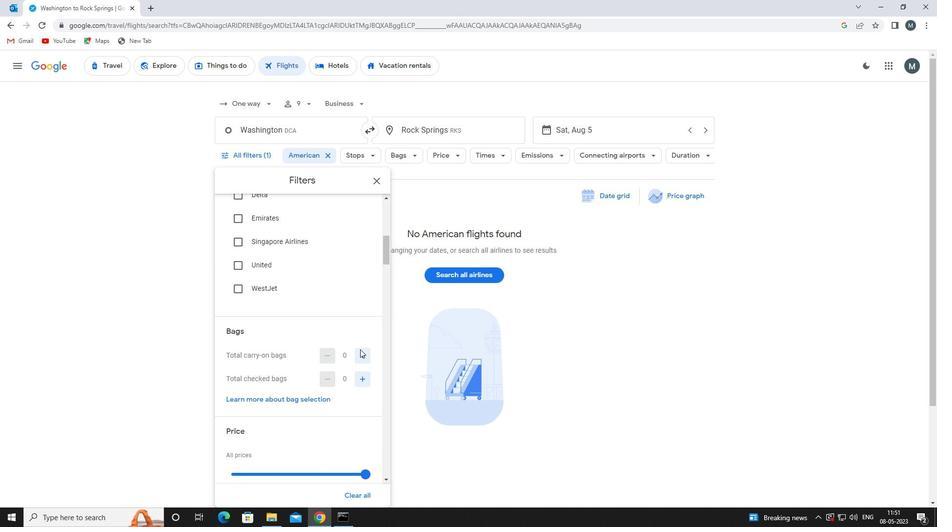
Action: Mouse pressed left at (360, 353)
Screenshot: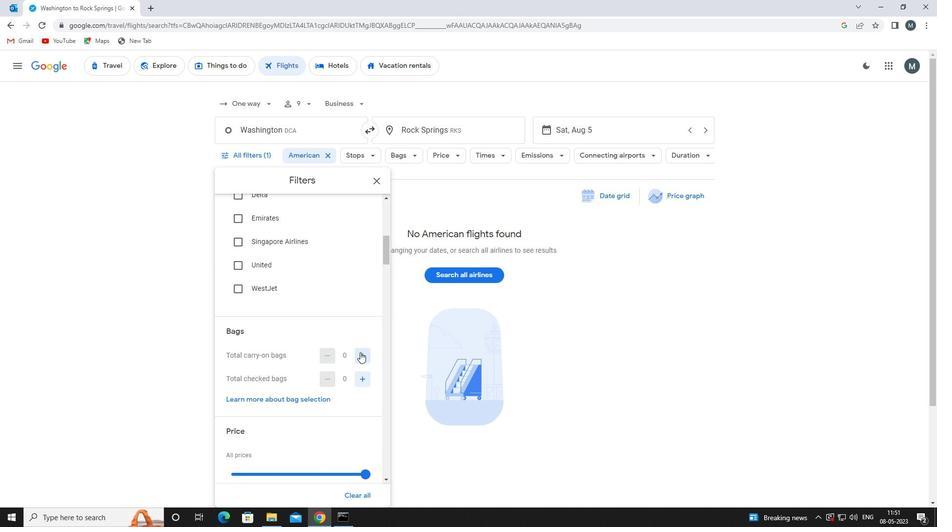 
Action: Mouse moved to (330, 330)
Screenshot: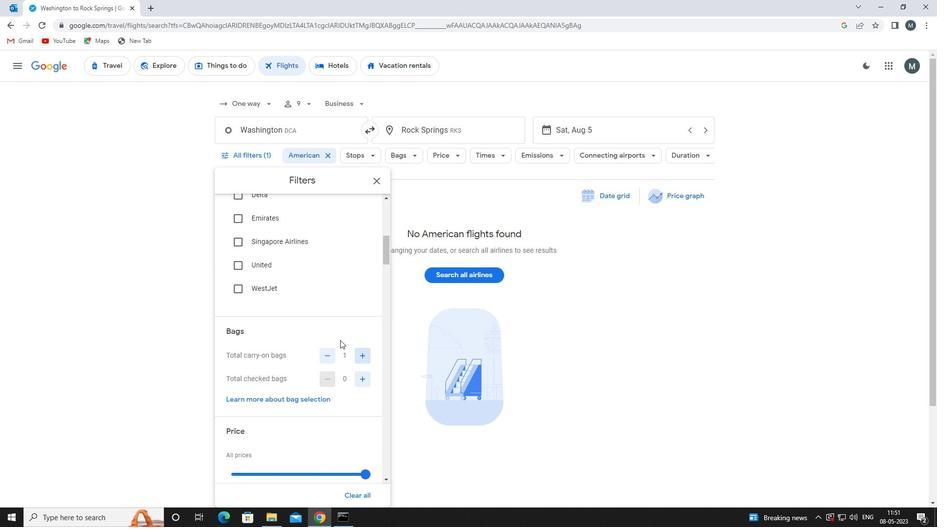 
Action: Mouse scrolled (330, 330) with delta (0, 0)
Screenshot: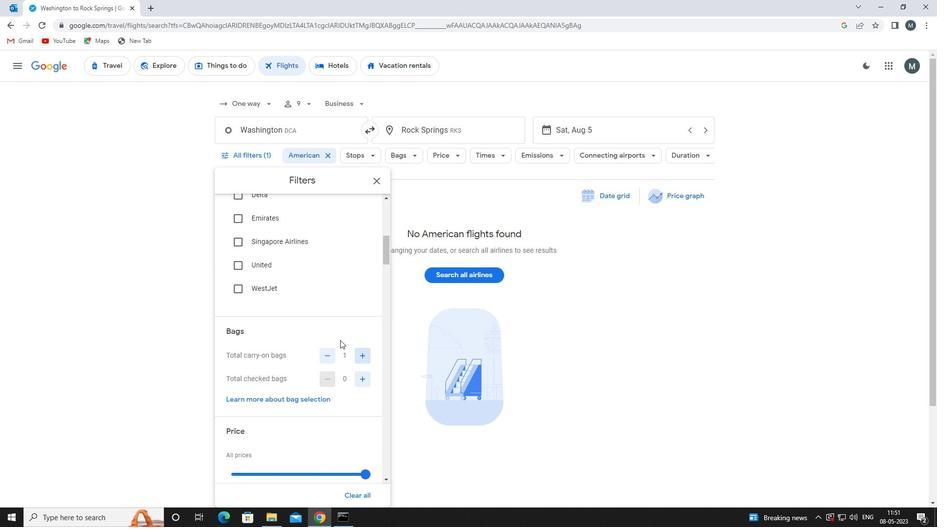 
Action: Mouse moved to (330, 330)
Screenshot: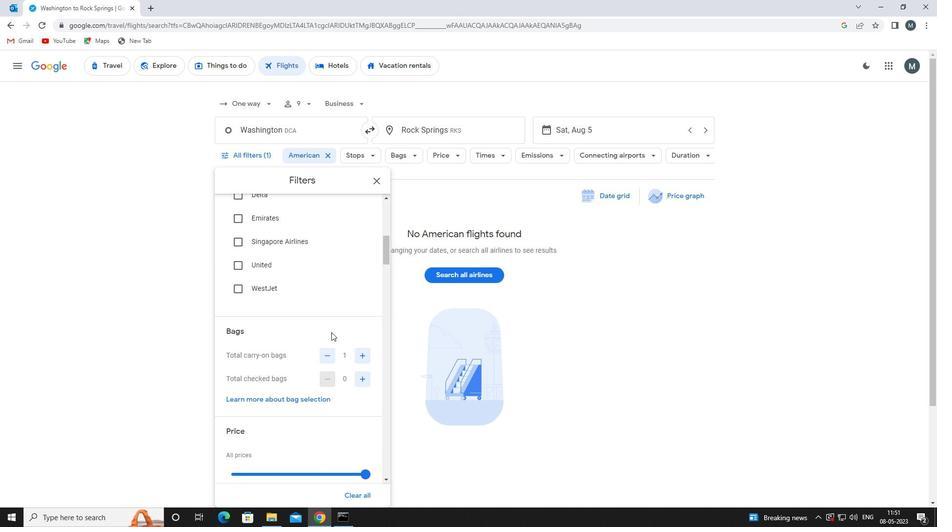 
Action: Mouse scrolled (330, 330) with delta (0, 0)
Screenshot: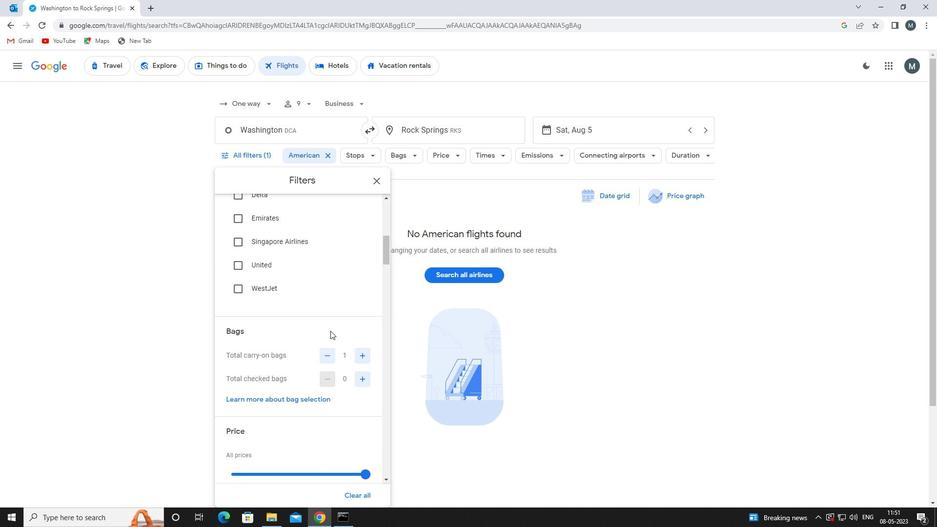 
Action: Mouse moved to (328, 325)
Screenshot: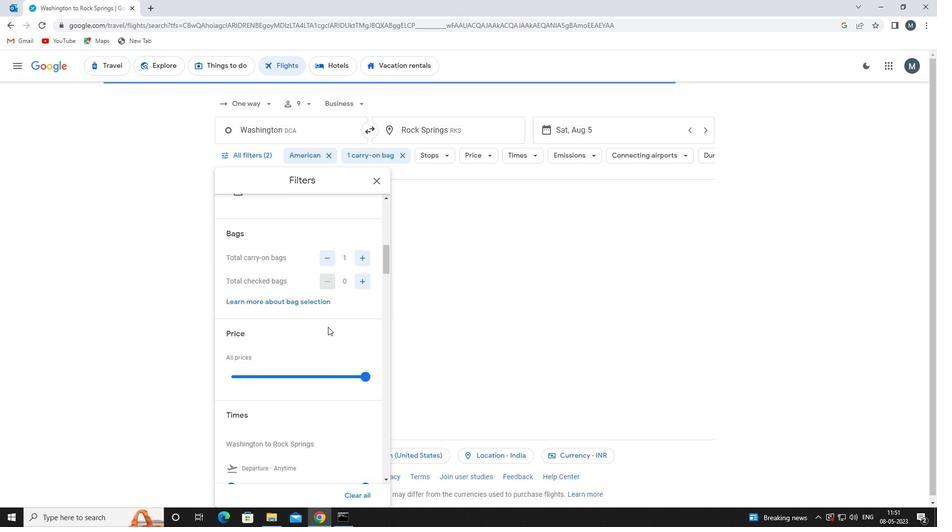 
Action: Mouse scrolled (328, 324) with delta (0, 0)
Screenshot: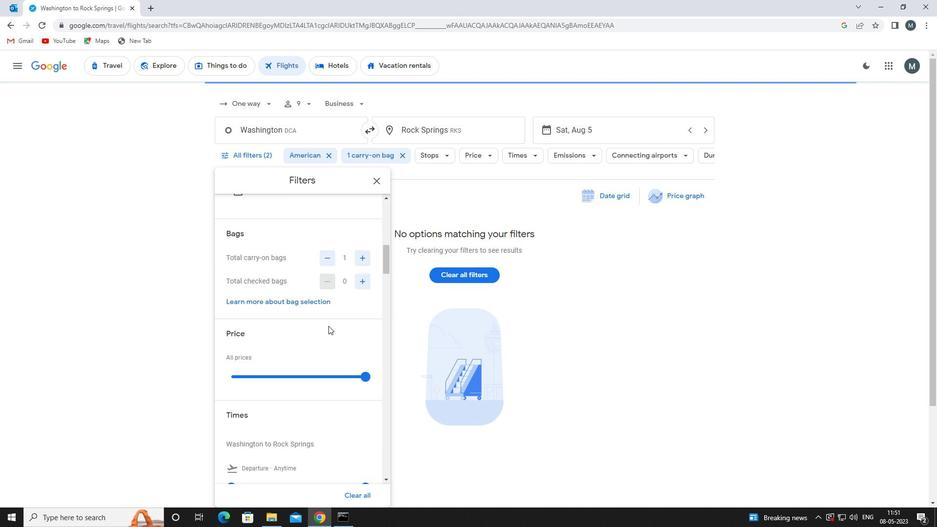 
Action: Mouse moved to (296, 321)
Screenshot: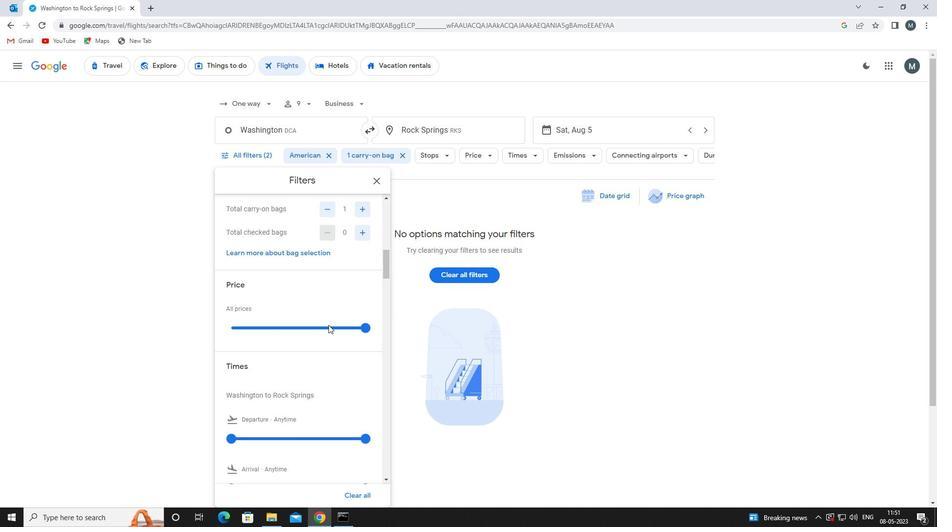 
Action: Mouse pressed left at (296, 321)
Screenshot: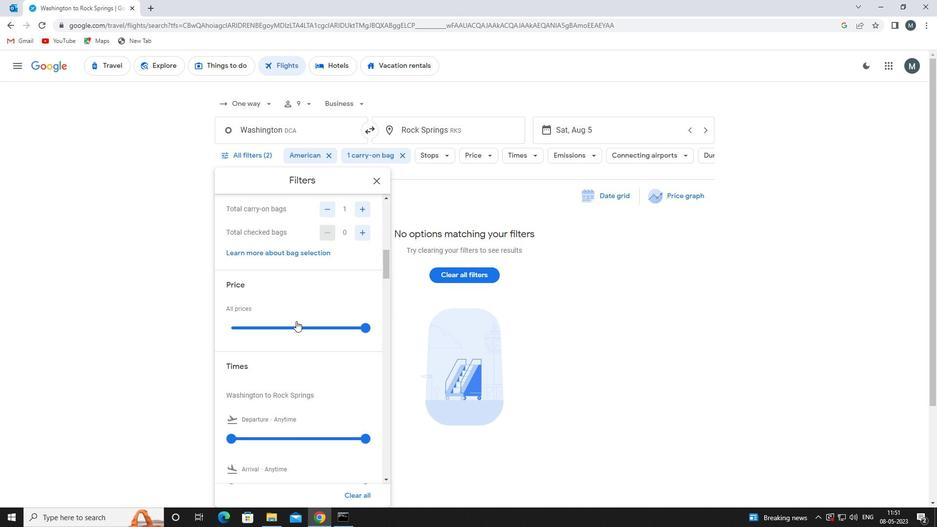 
Action: Mouse pressed left at (296, 321)
Screenshot: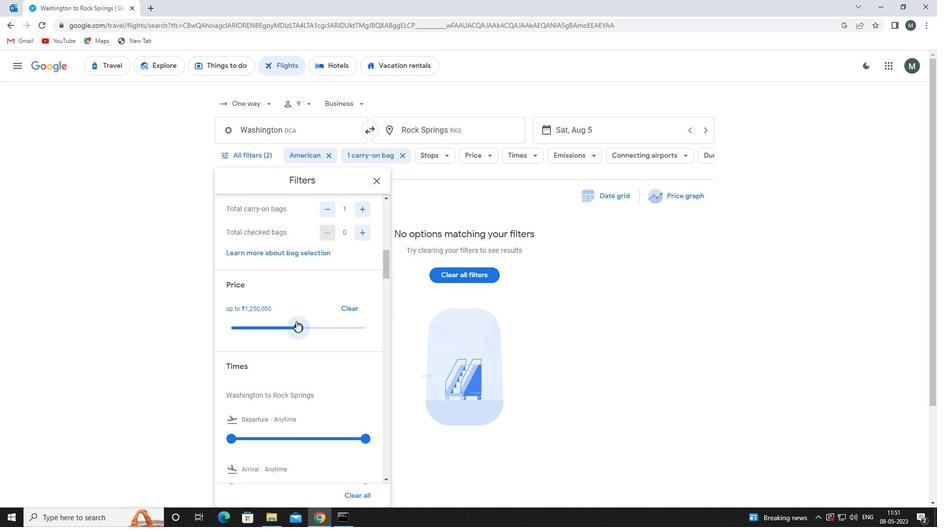 
Action: Mouse moved to (262, 317)
Screenshot: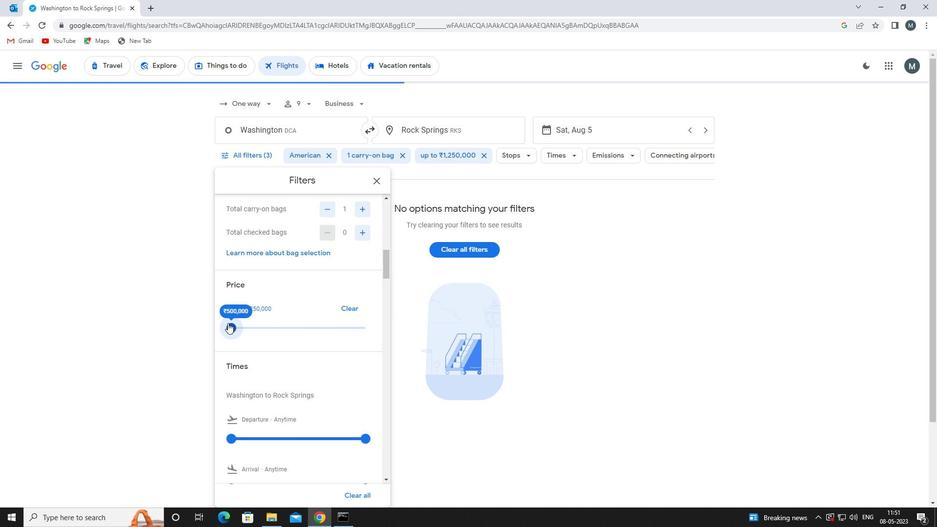 
Action: Mouse scrolled (262, 316) with delta (0, 0)
Screenshot: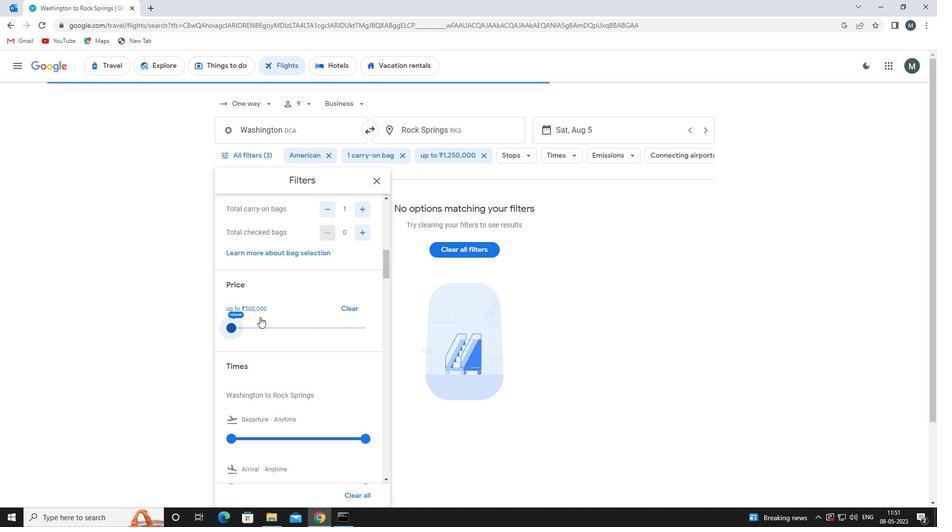 
Action: Mouse moved to (270, 313)
Screenshot: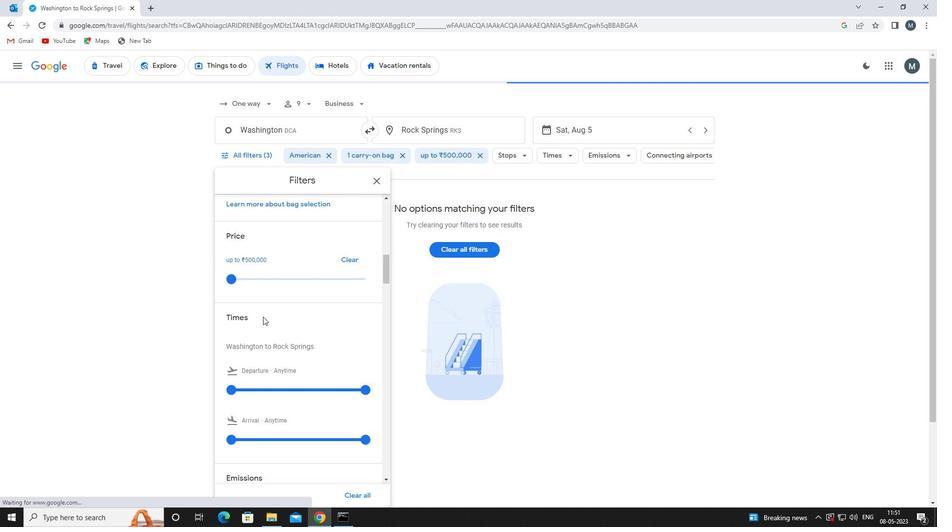 
Action: Mouse scrolled (270, 312) with delta (0, 0)
Screenshot: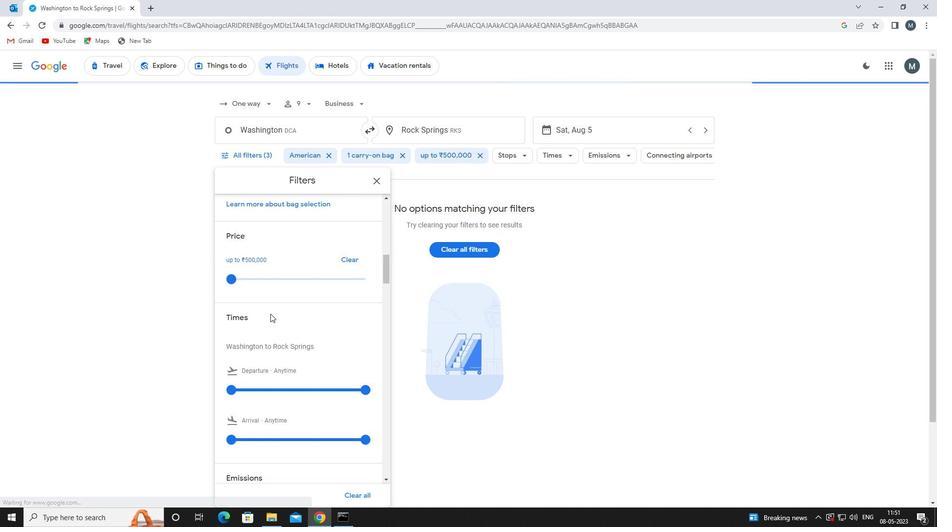 
Action: Mouse moved to (291, 340)
Screenshot: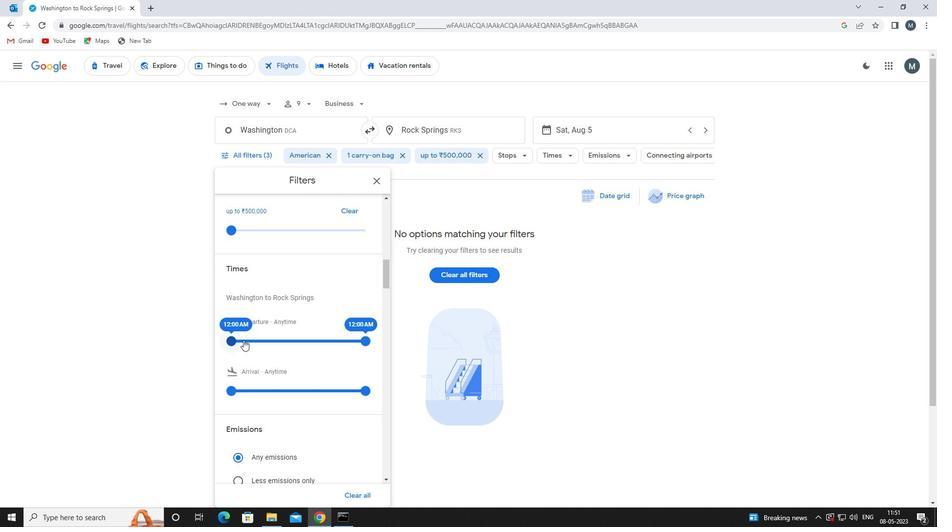 
Action: Mouse pressed left at (291, 340)
Screenshot: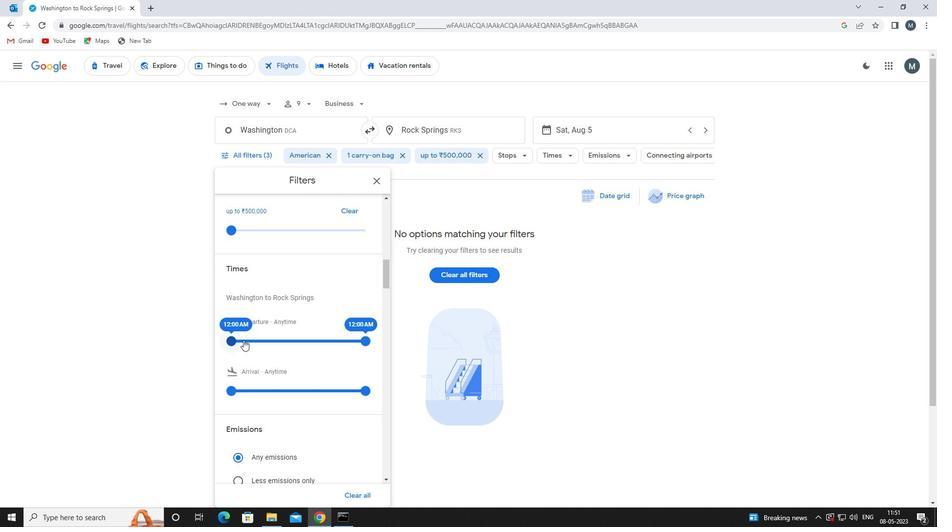 
Action: Mouse moved to (275, 338)
Screenshot: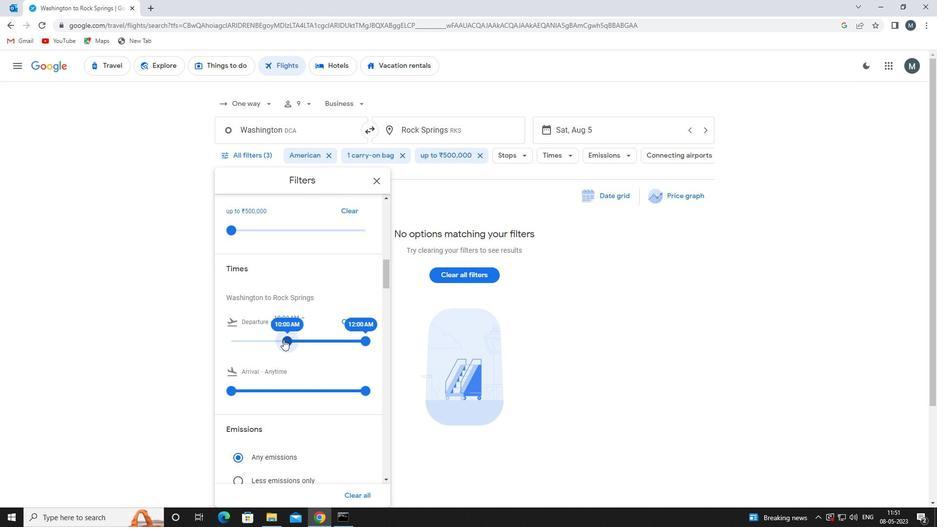 
Action: Mouse pressed left at (275, 338)
Screenshot: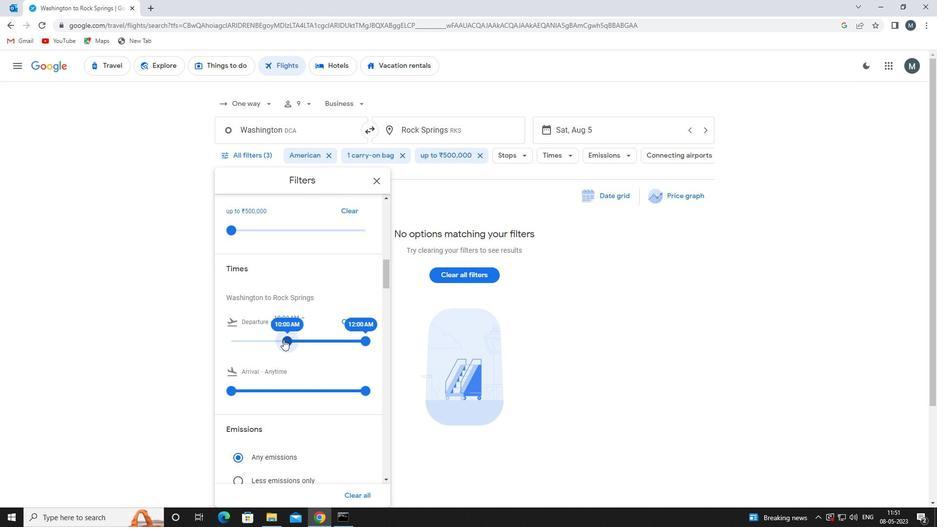 
Action: Mouse moved to (364, 338)
Screenshot: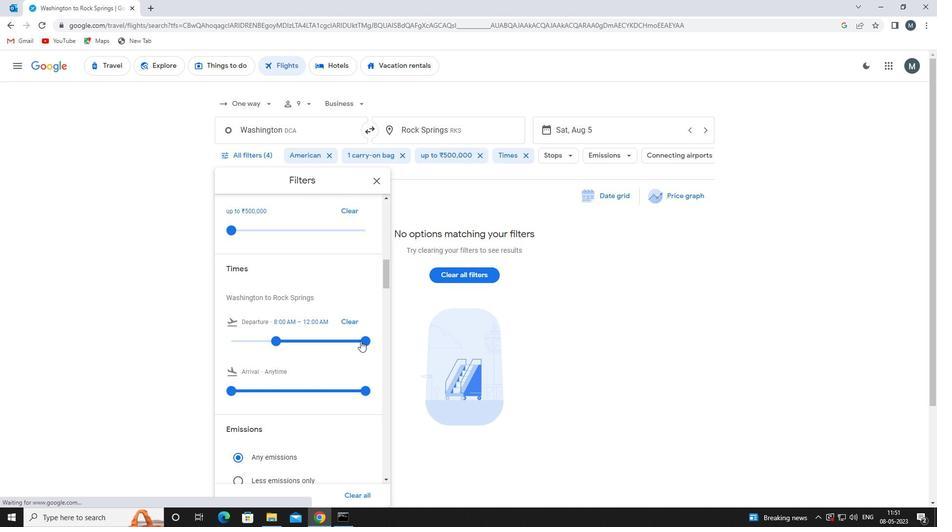 
Action: Mouse pressed left at (364, 338)
Screenshot: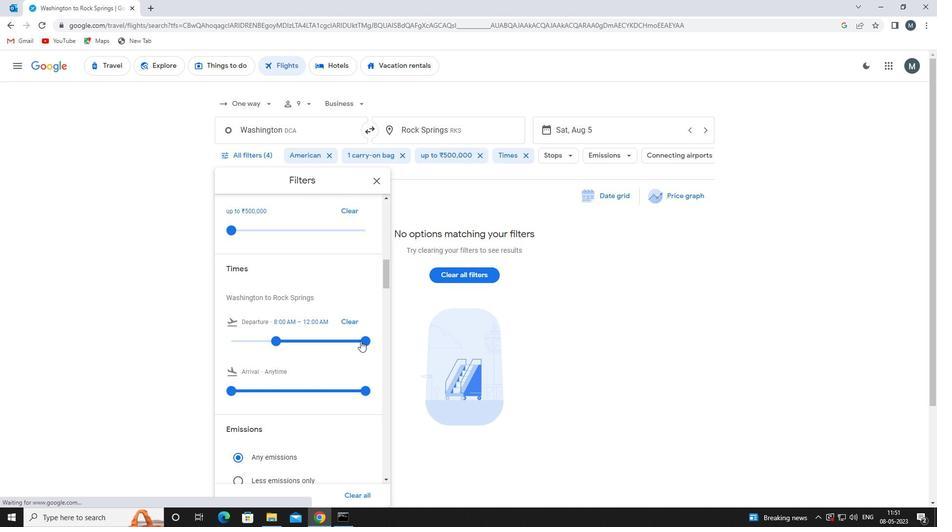 
Action: Mouse moved to (271, 338)
Screenshot: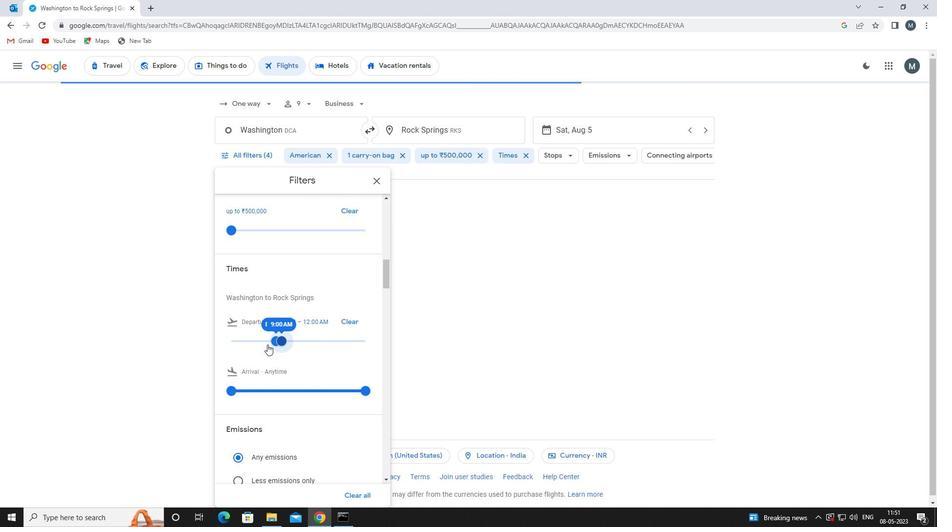 
Action: Mouse scrolled (271, 337) with delta (0, 0)
Screenshot: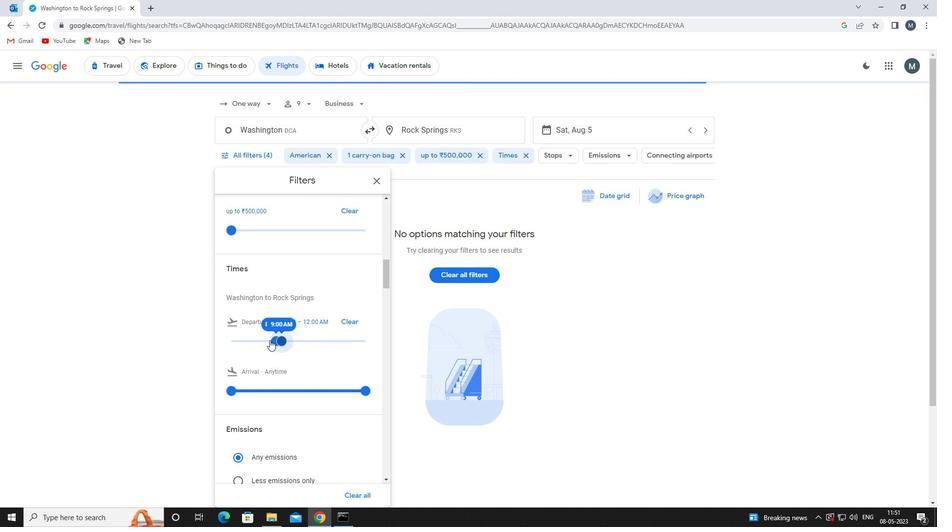 
Action: Mouse scrolled (271, 337) with delta (0, 0)
Screenshot: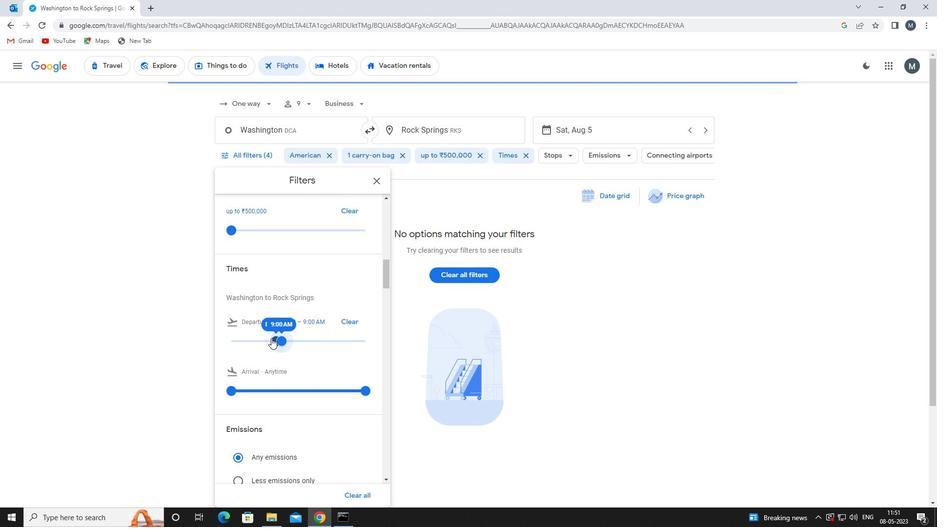 
Action: Mouse scrolled (271, 337) with delta (0, 0)
Screenshot: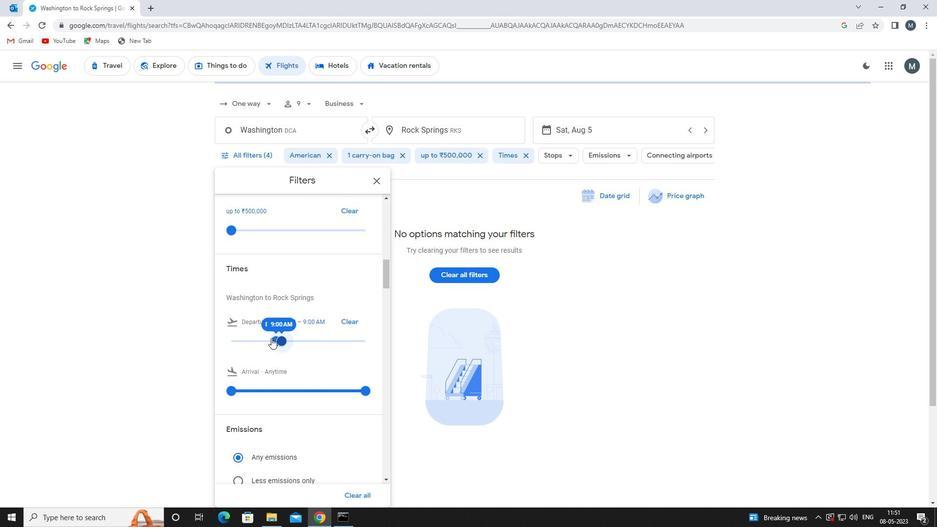 
Action: Mouse moved to (371, 180)
Screenshot: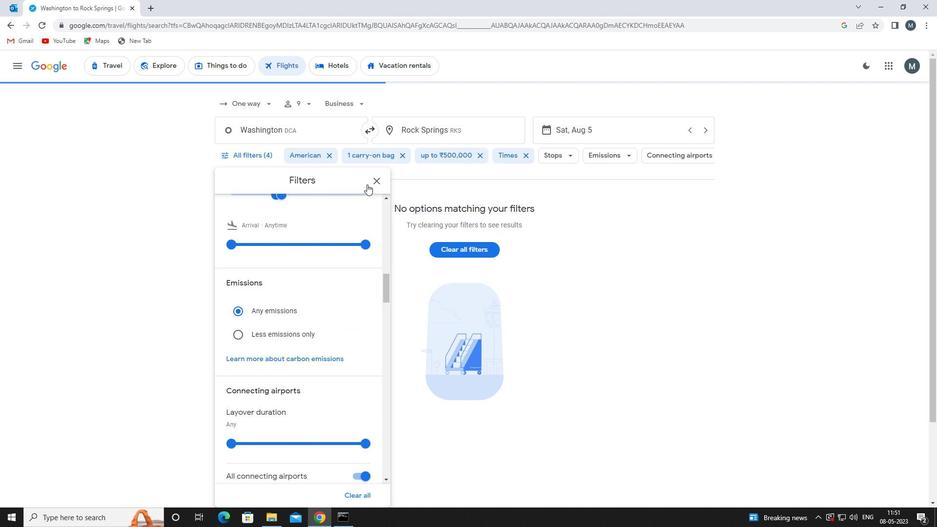
Action: Mouse pressed left at (371, 180)
Screenshot: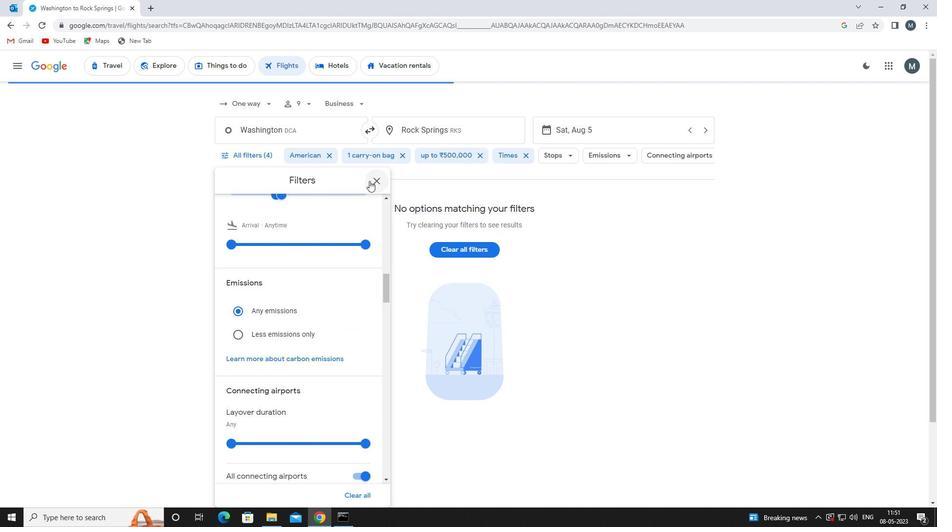 
Action: Mouse moved to (351, 208)
Screenshot: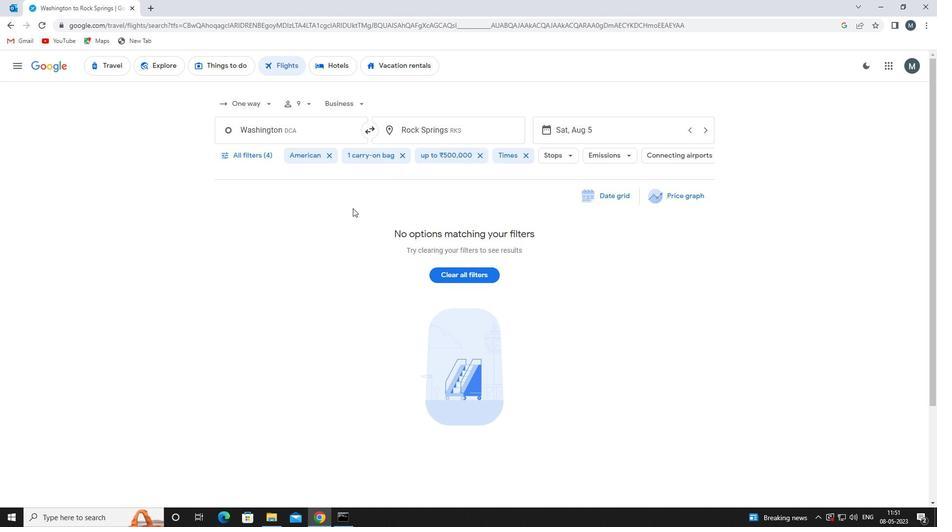 
